 Task: Check the sale-to-list ratio of shed for storage in the last 5 years.
Action: Mouse moved to (1041, 240)
Screenshot: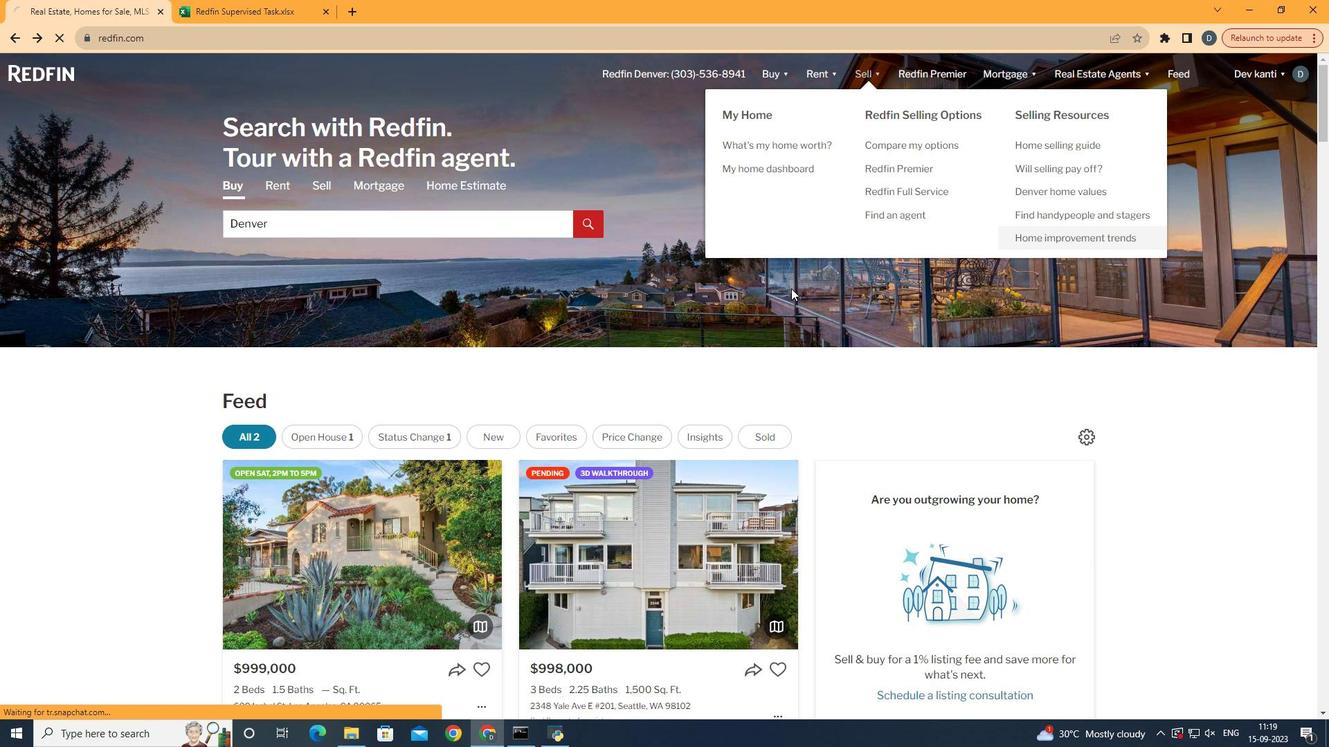
Action: Mouse pressed left at (1041, 240)
Screenshot: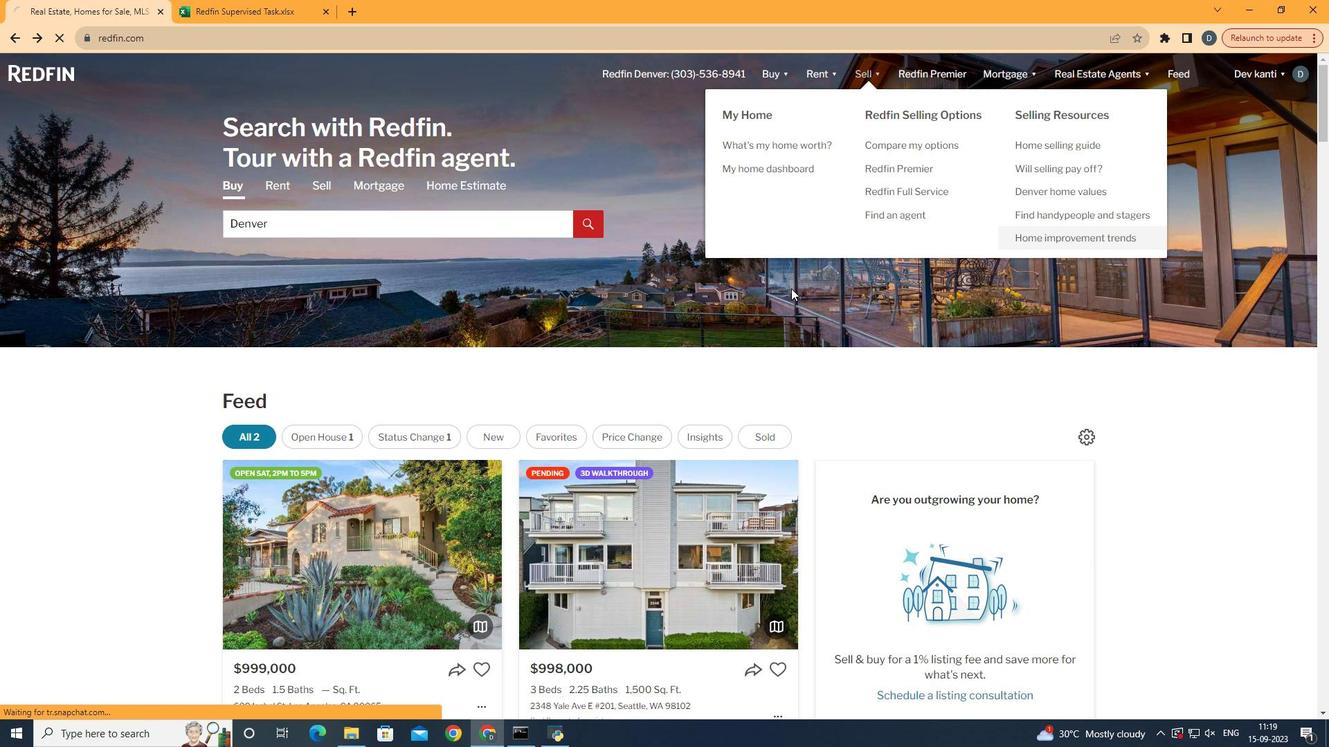 
Action: Mouse moved to (335, 264)
Screenshot: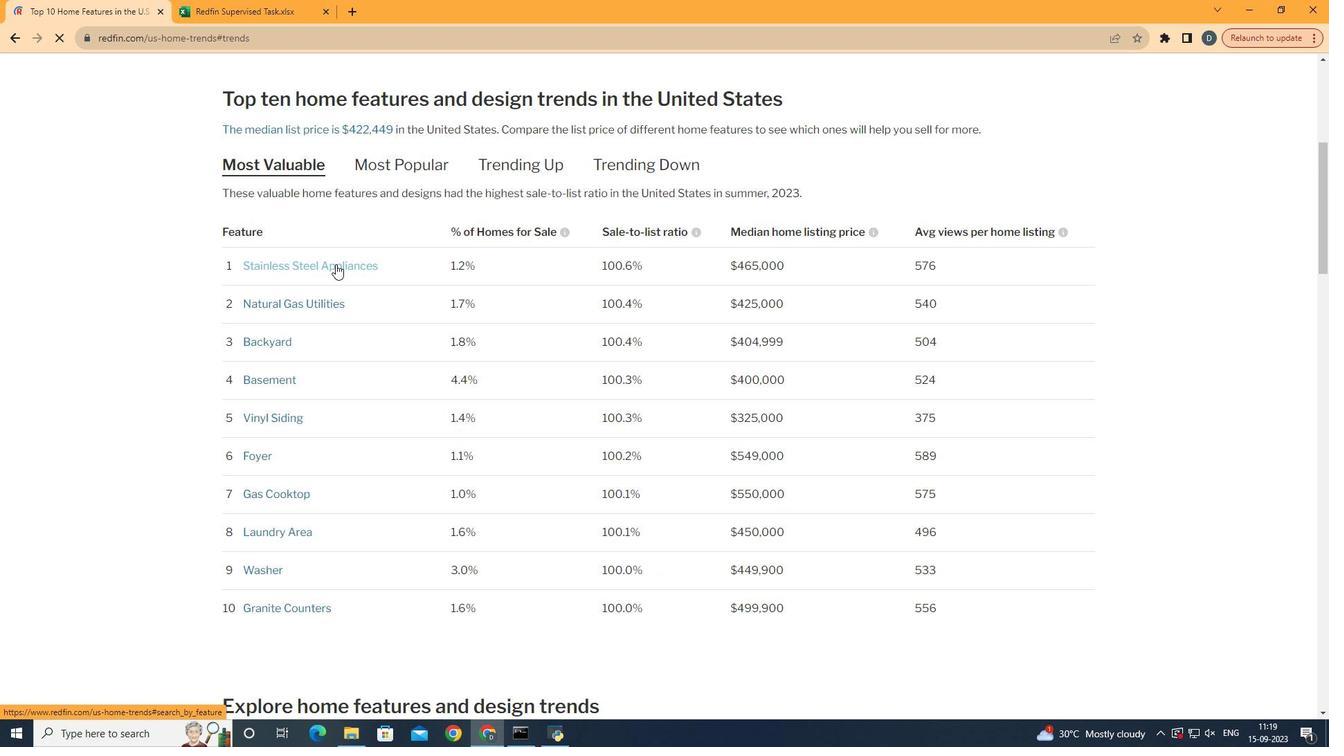 
Action: Mouse pressed left at (335, 264)
Screenshot: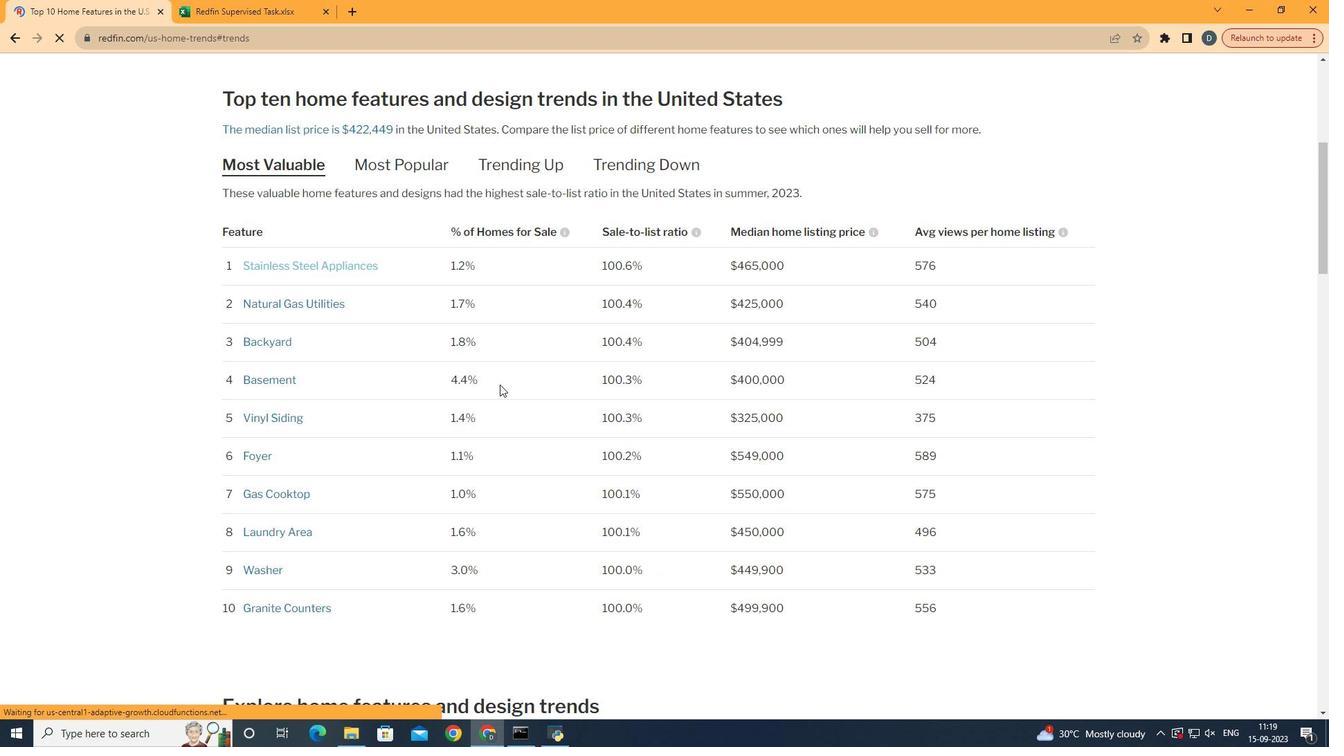 
Action: Mouse moved to (504, 385)
Screenshot: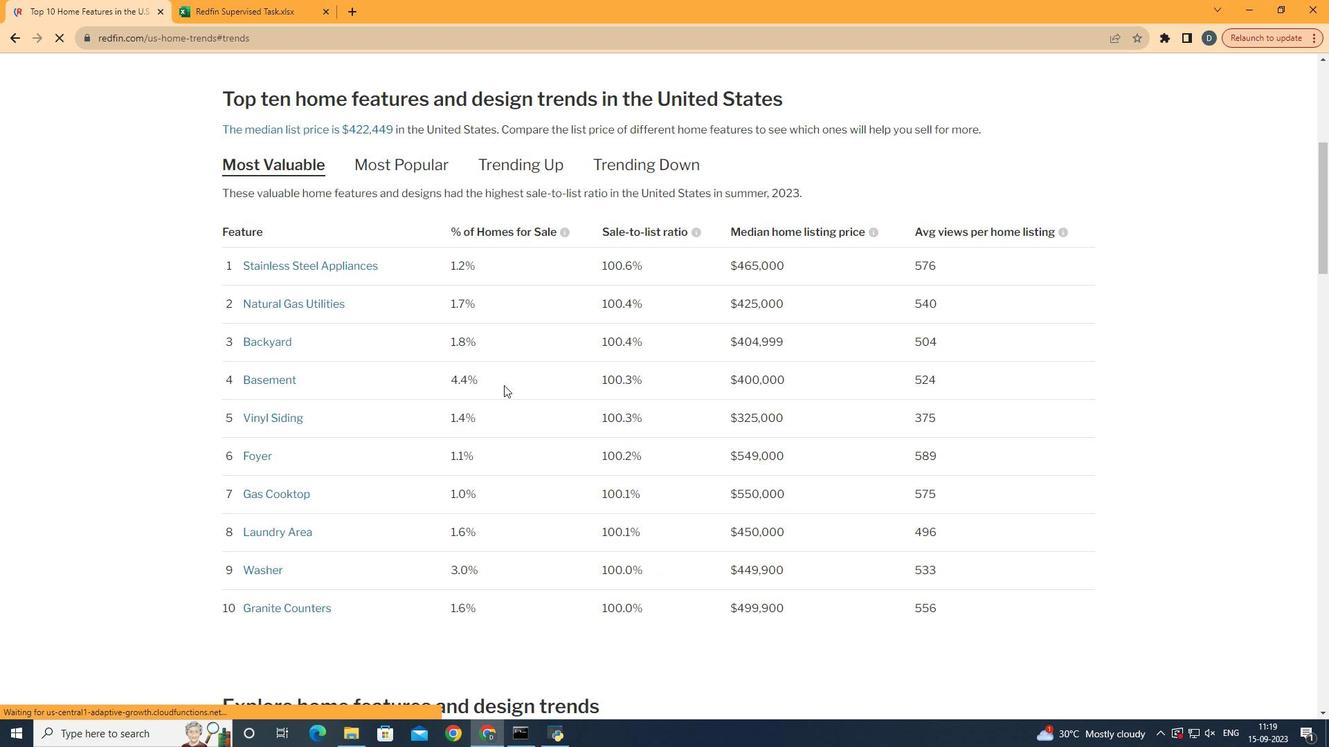 
Action: Mouse scrolled (504, 384) with delta (0, 0)
Screenshot: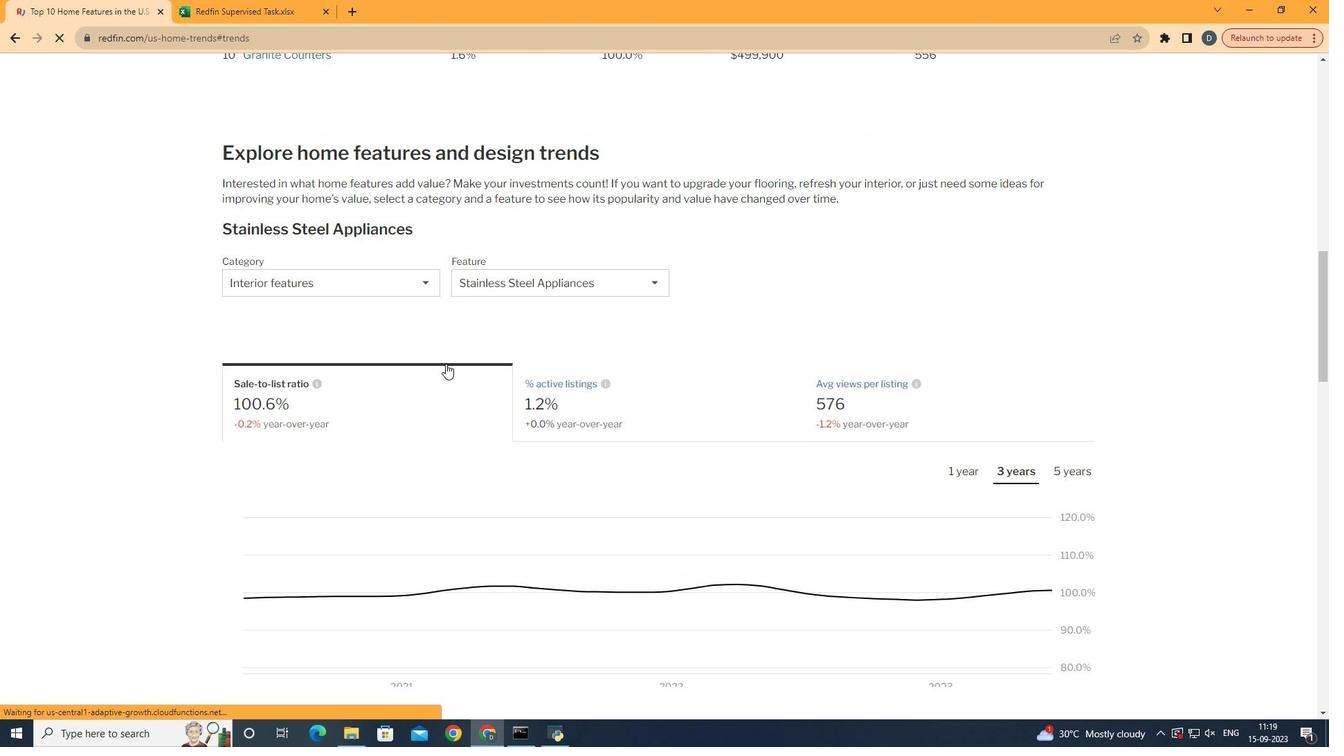 
Action: Mouse scrolled (504, 384) with delta (0, 0)
Screenshot: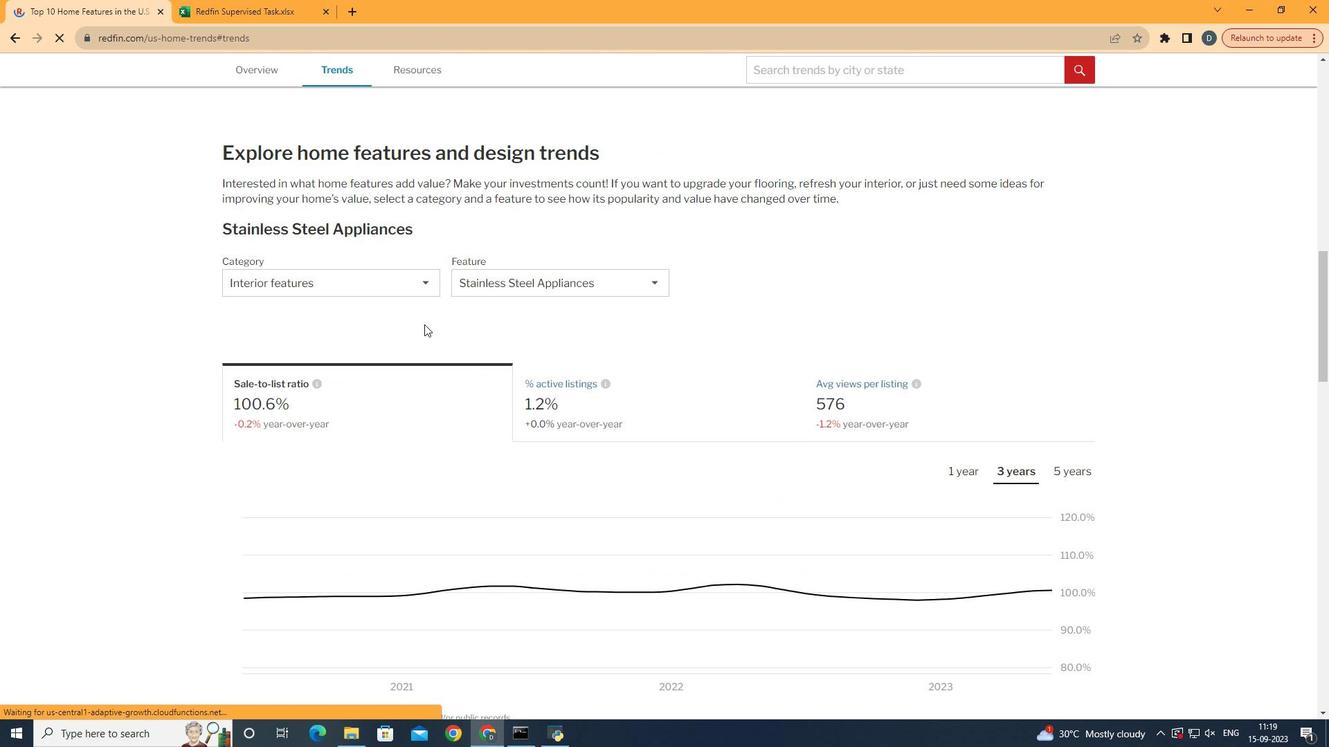 
Action: Mouse scrolled (504, 384) with delta (0, 0)
Screenshot: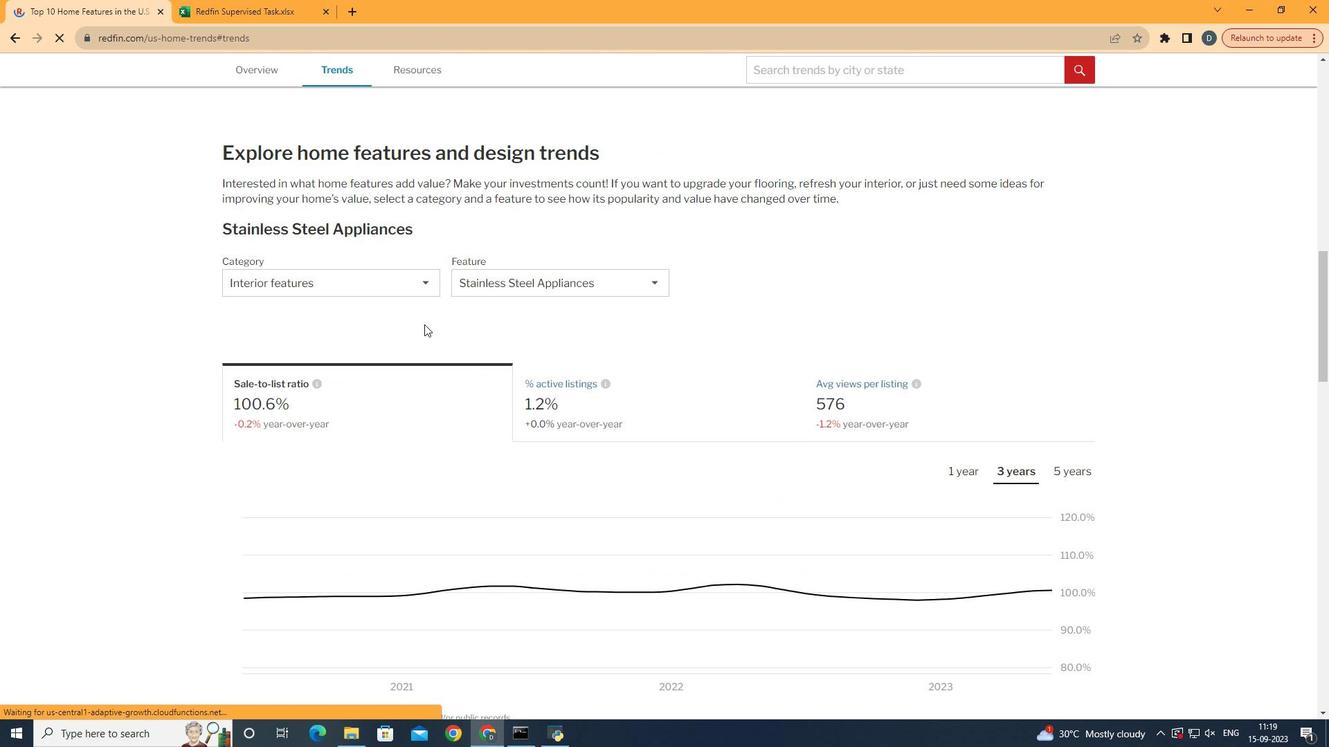 
Action: Mouse moved to (504, 385)
Screenshot: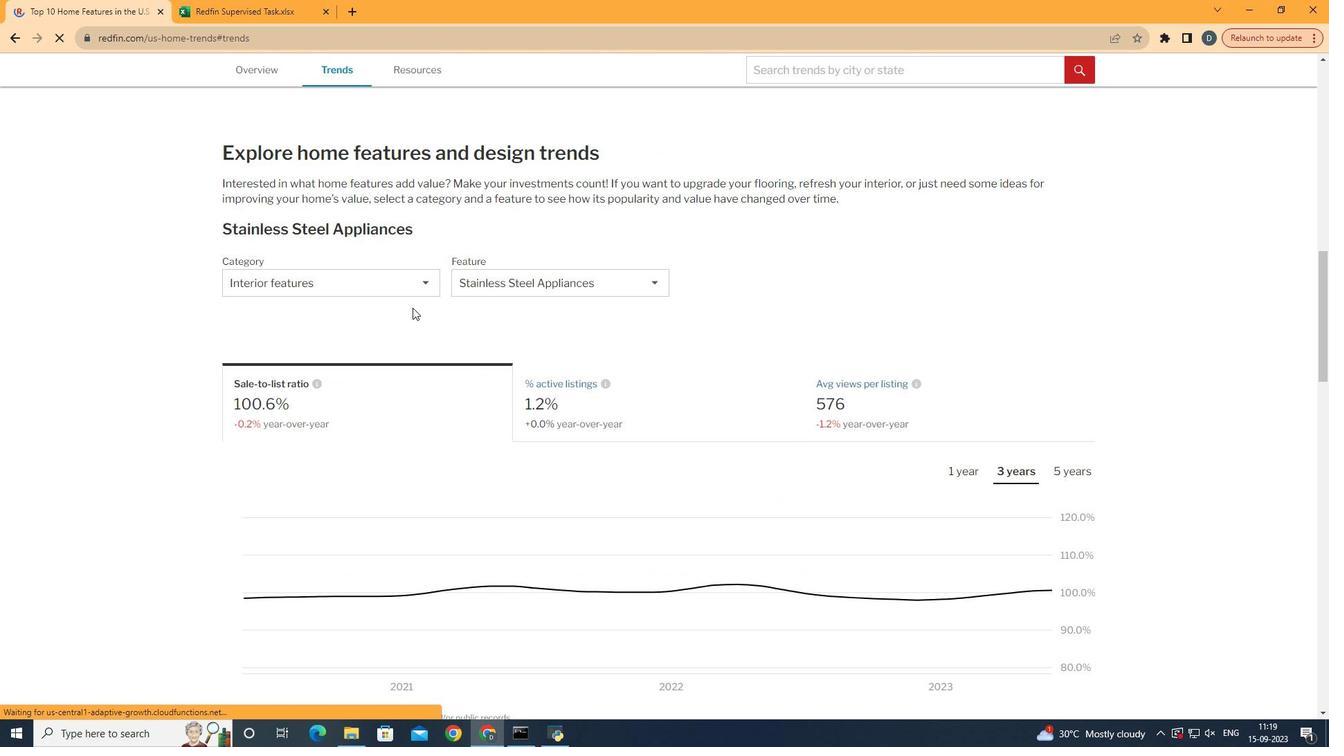 
Action: Mouse scrolled (504, 384) with delta (0, 0)
Screenshot: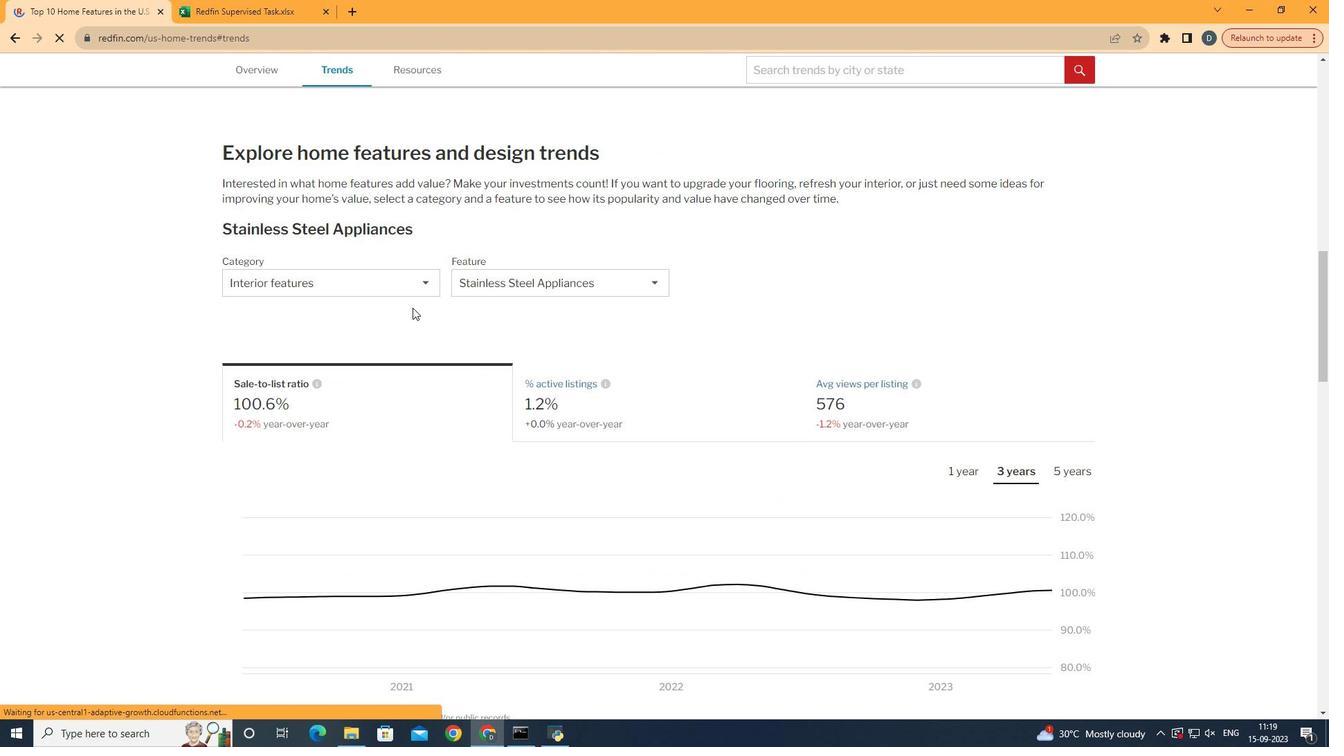 
Action: Mouse moved to (504, 385)
Screenshot: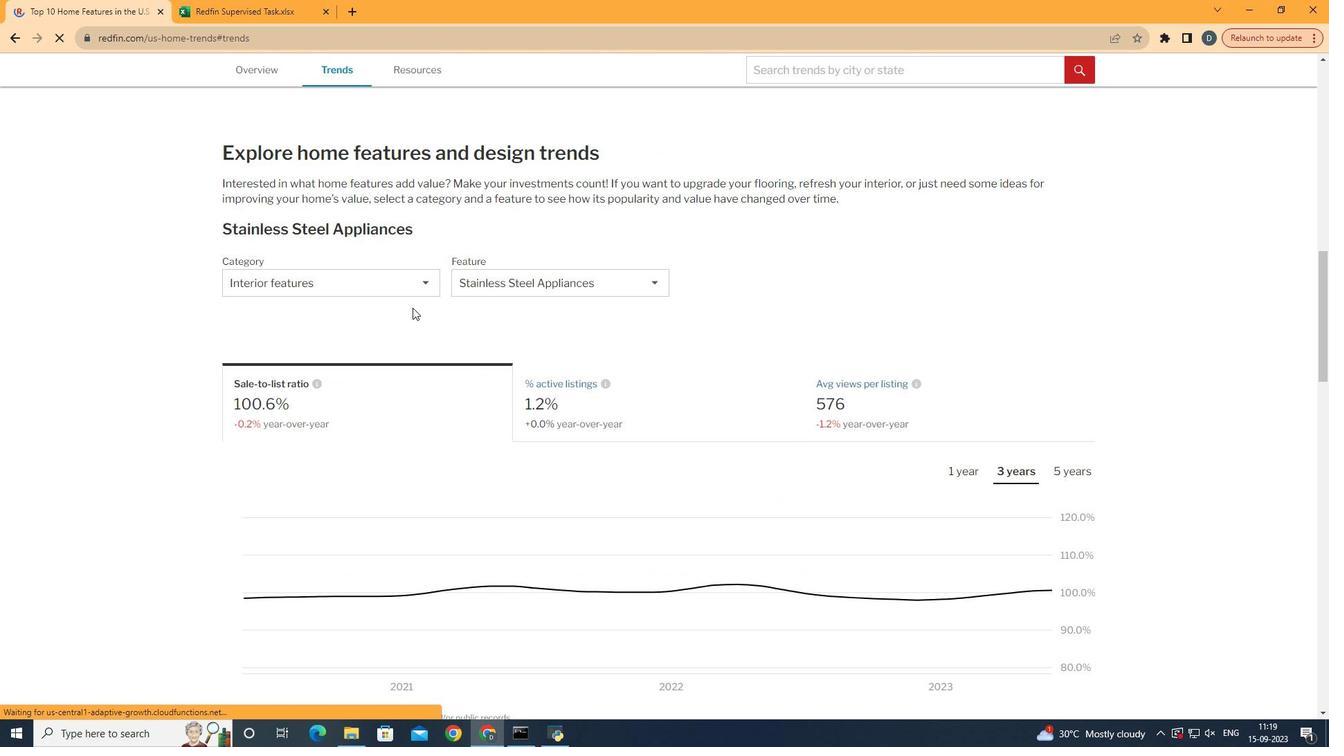 
Action: Mouse scrolled (504, 384) with delta (0, 0)
Screenshot: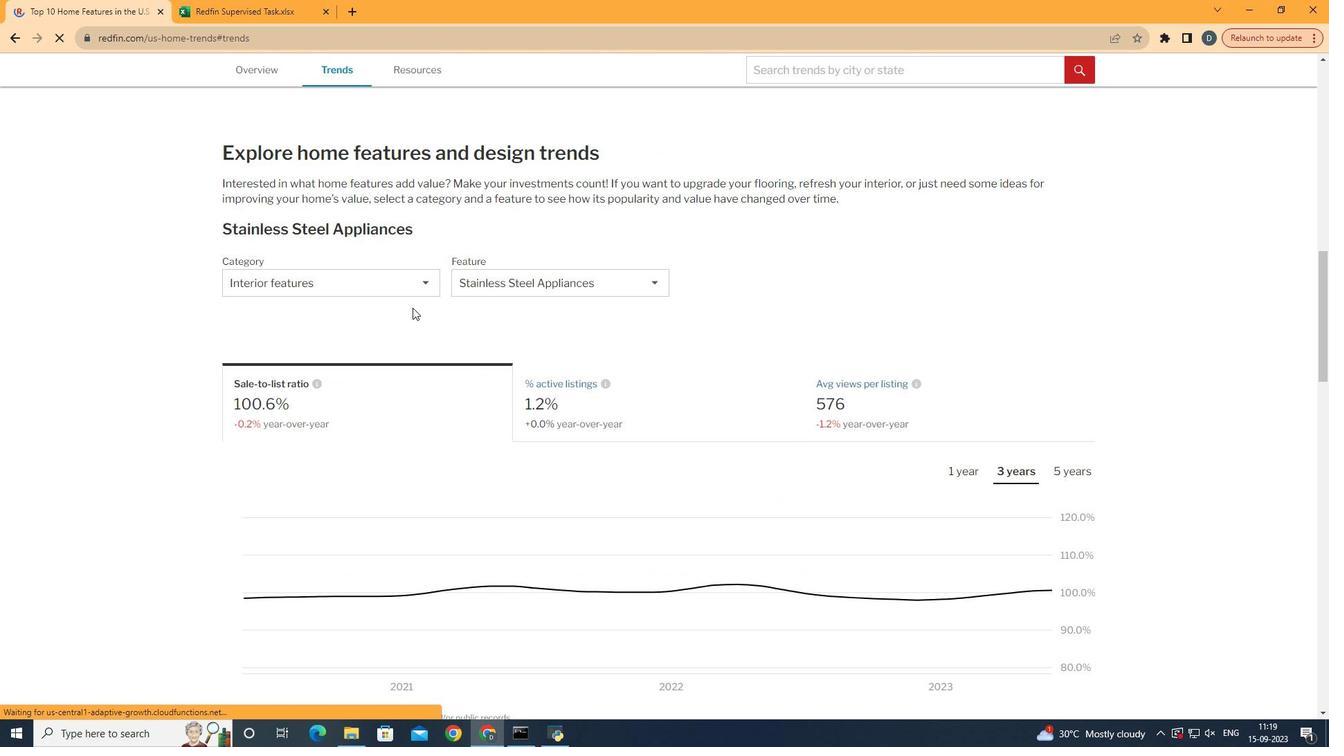 
Action: Mouse scrolled (504, 384) with delta (0, 0)
Screenshot: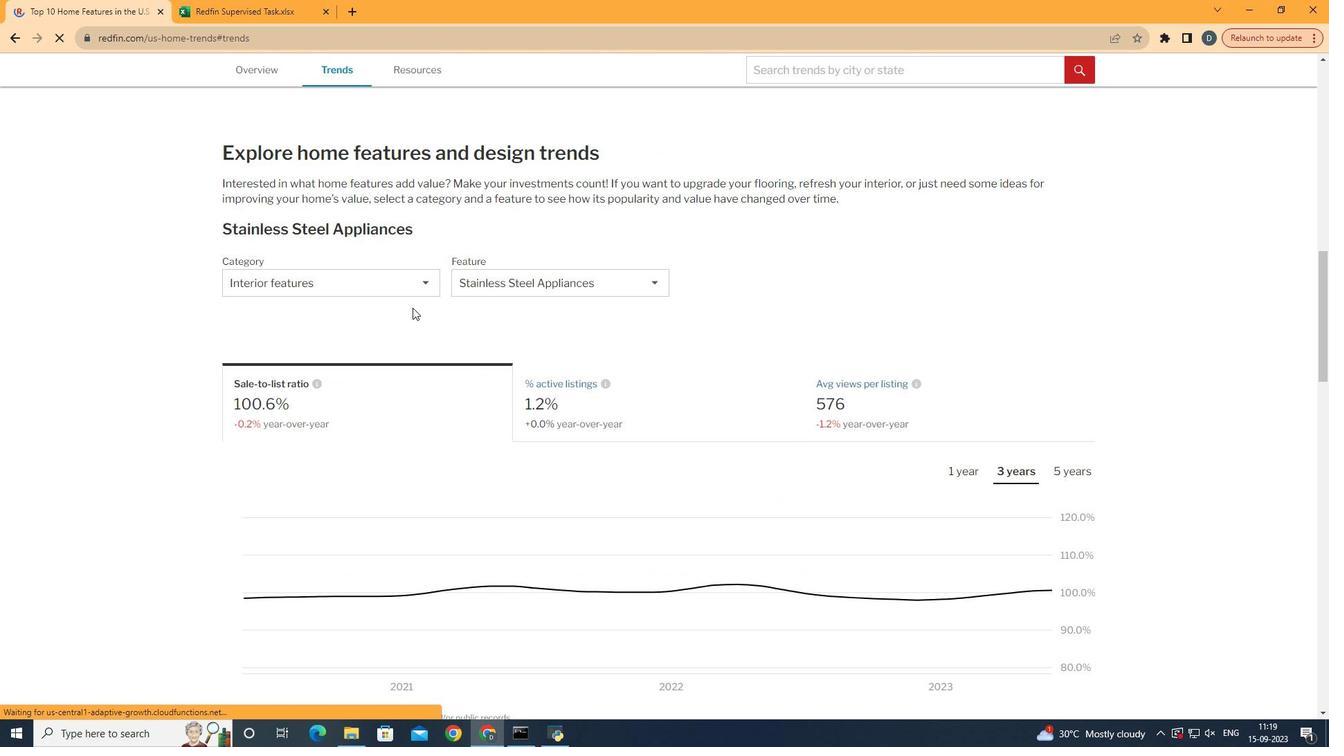 
Action: Mouse scrolled (504, 384) with delta (0, 0)
Screenshot: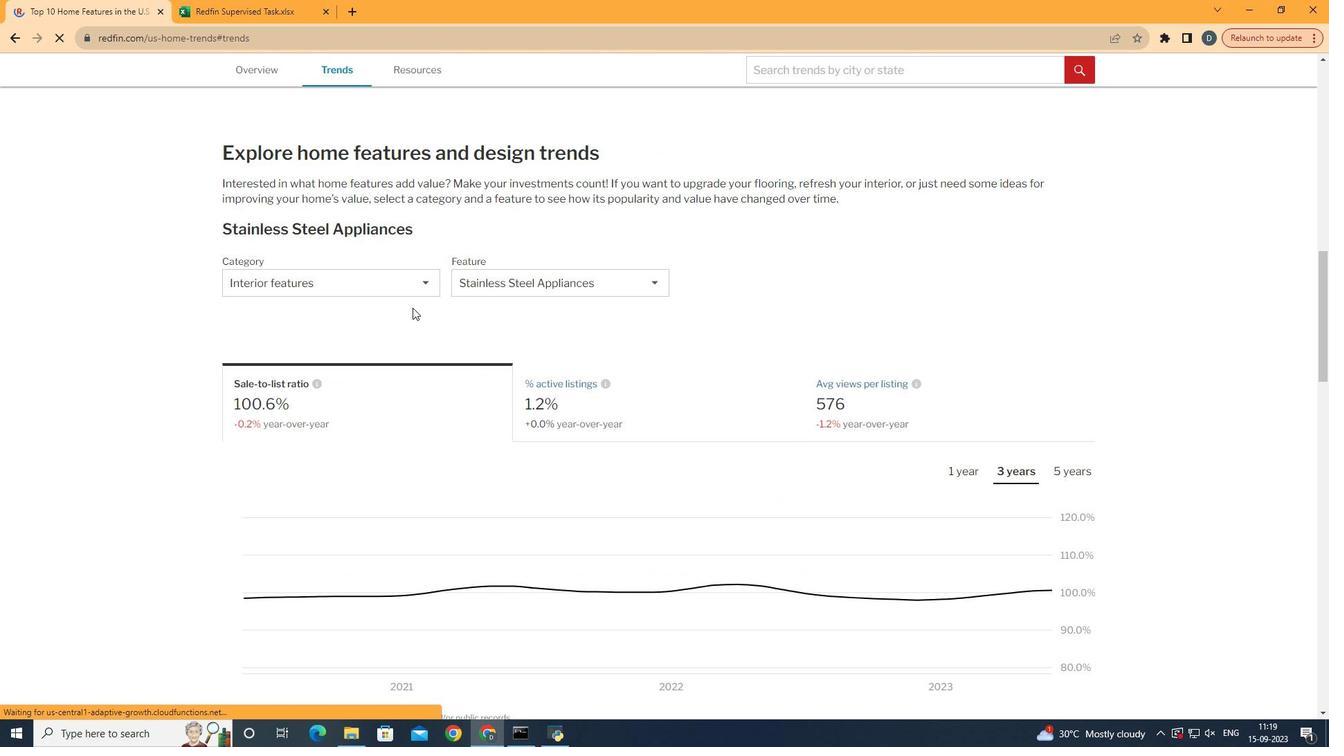 
Action: Mouse scrolled (504, 384) with delta (0, 0)
Screenshot: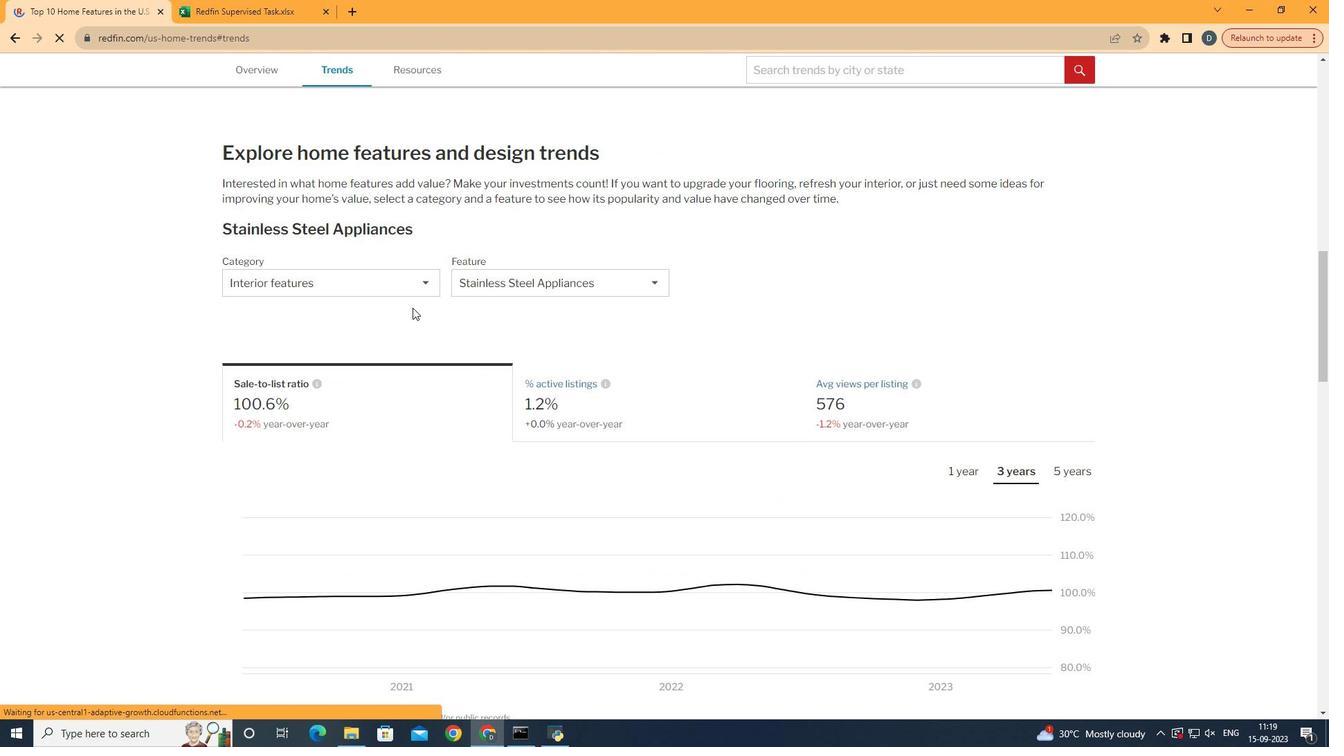 
Action: Mouse moved to (405, 296)
Screenshot: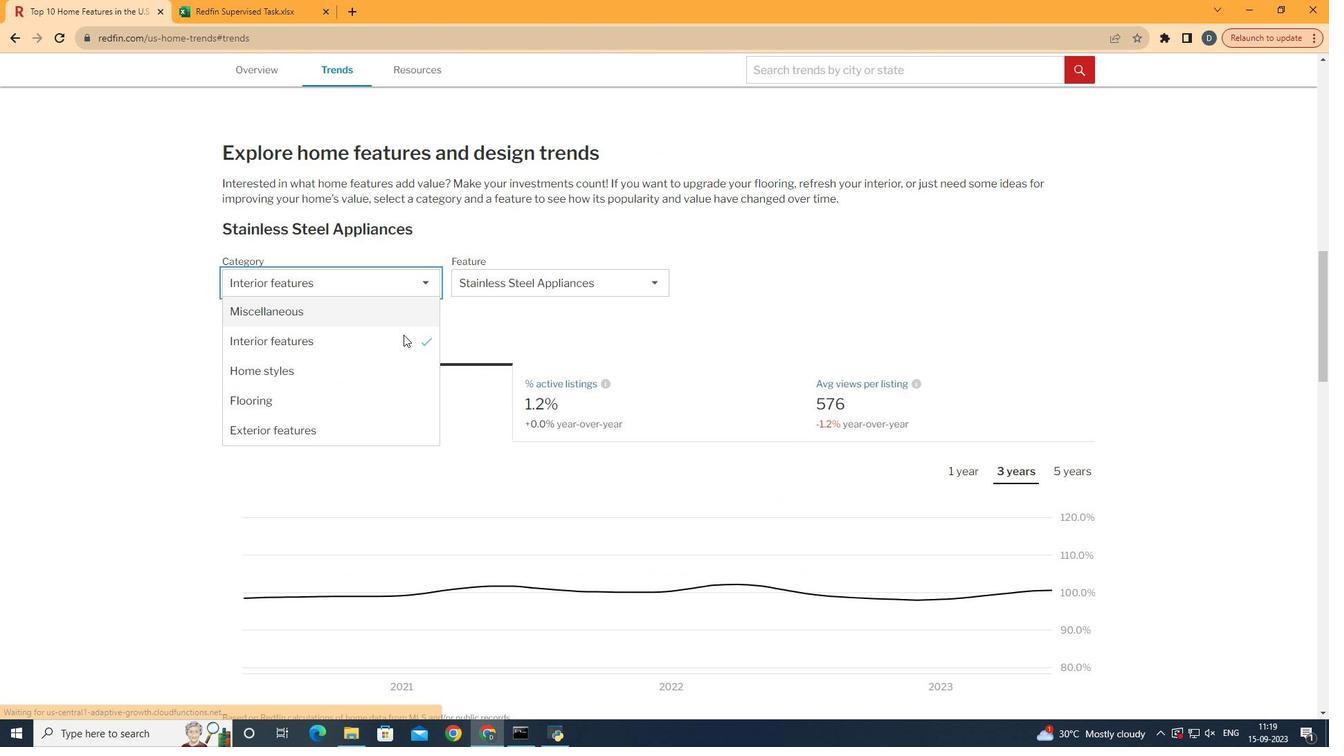 
Action: Mouse pressed left at (405, 296)
Screenshot: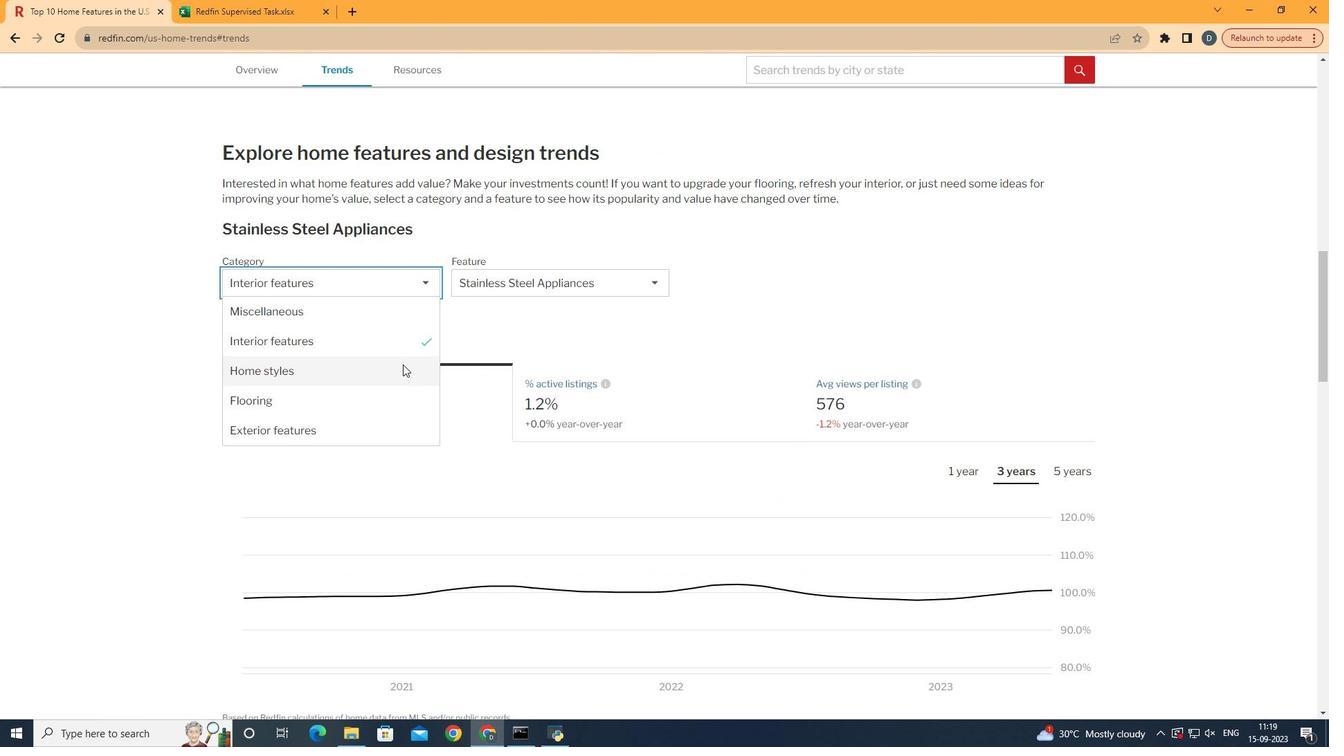 
Action: Mouse moved to (382, 433)
Screenshot: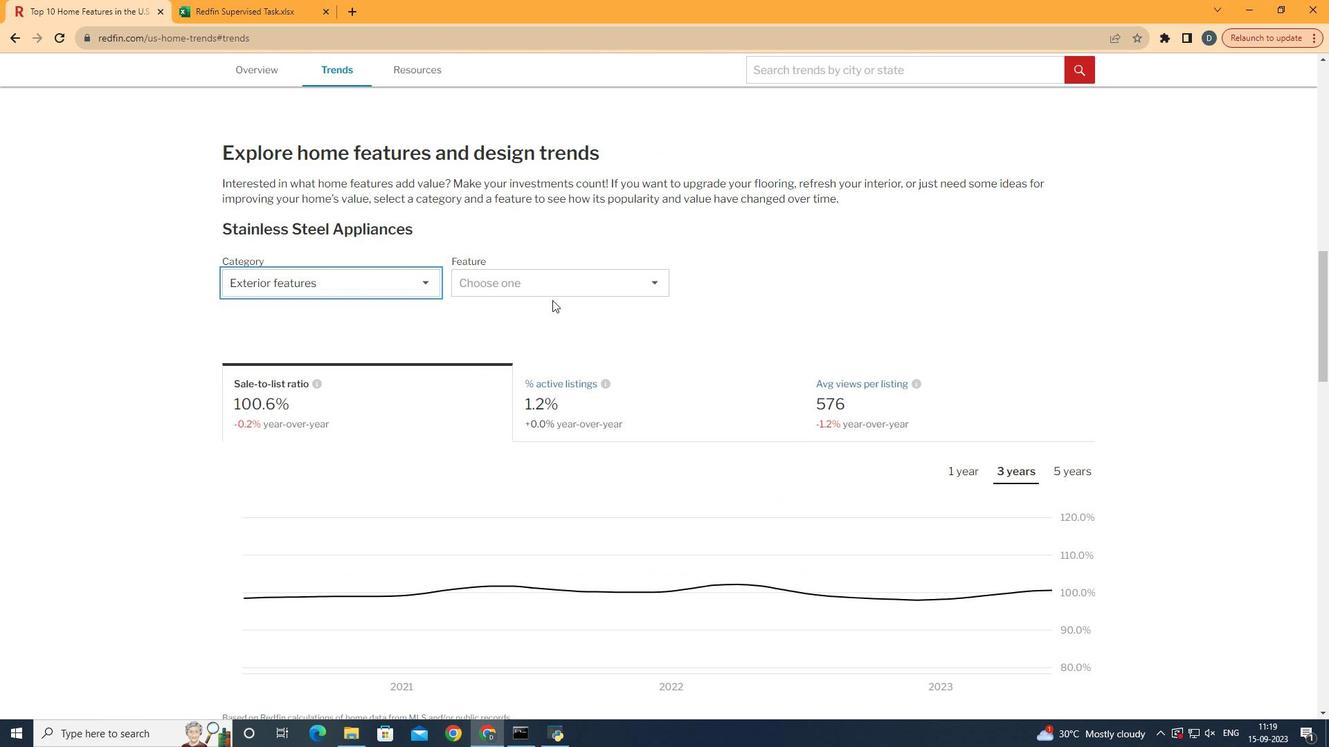
Action: Mouse pressed left at (382, 433)
Screenshot: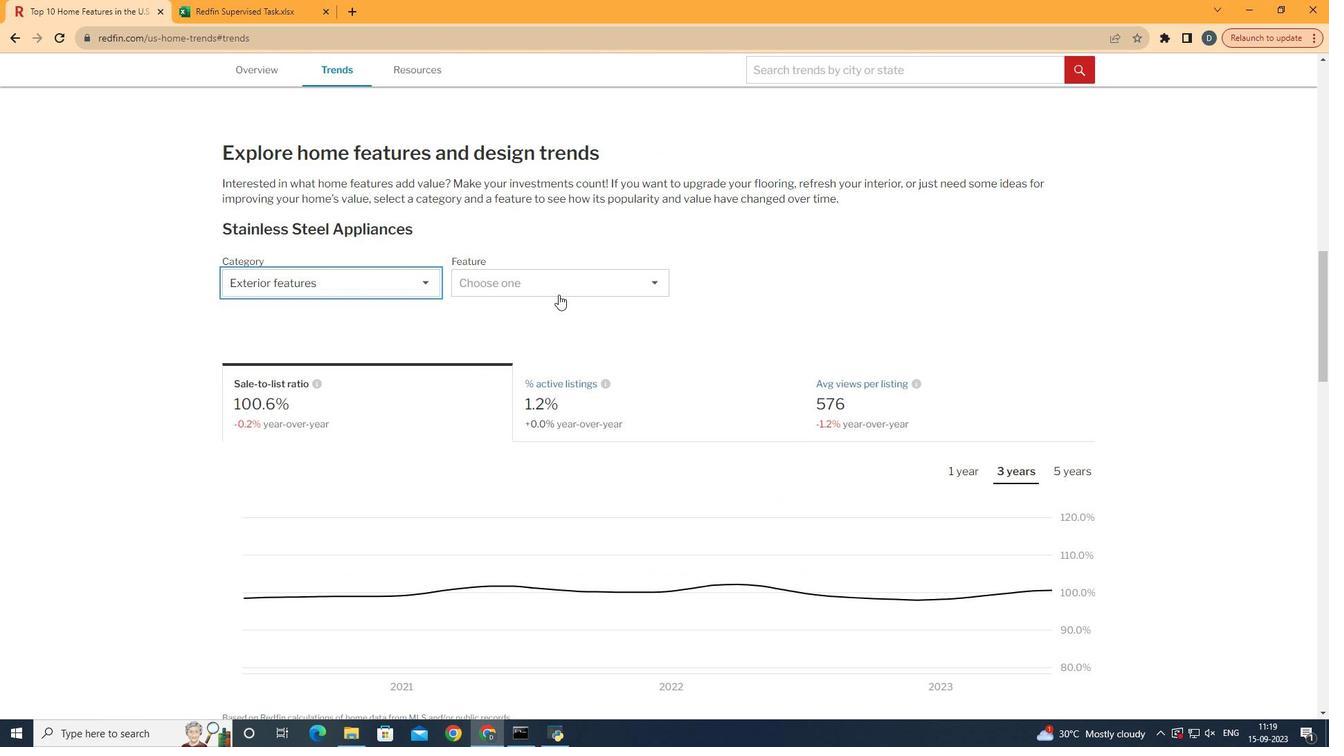 
Action: Mouse moved to (558, 294)
Screenshot: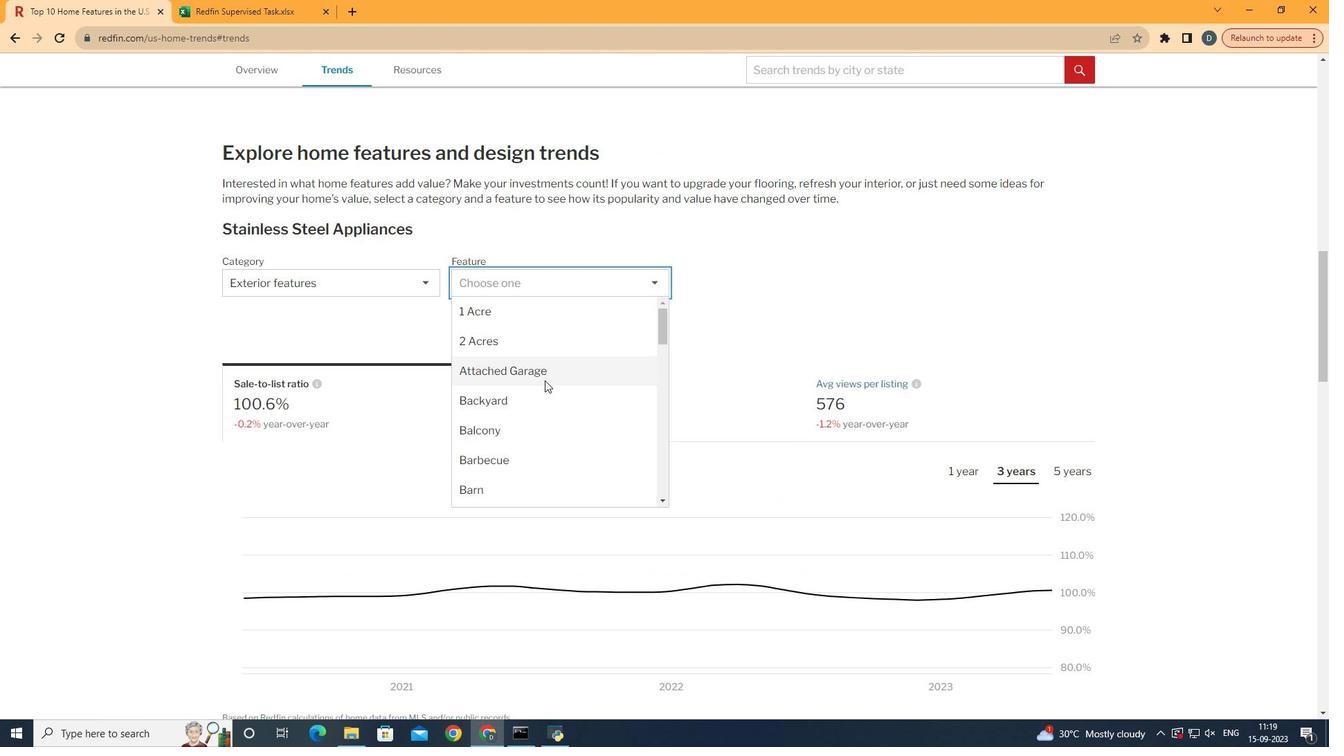 
Action: Mouse pressed left at (558, 294)
Screenshot: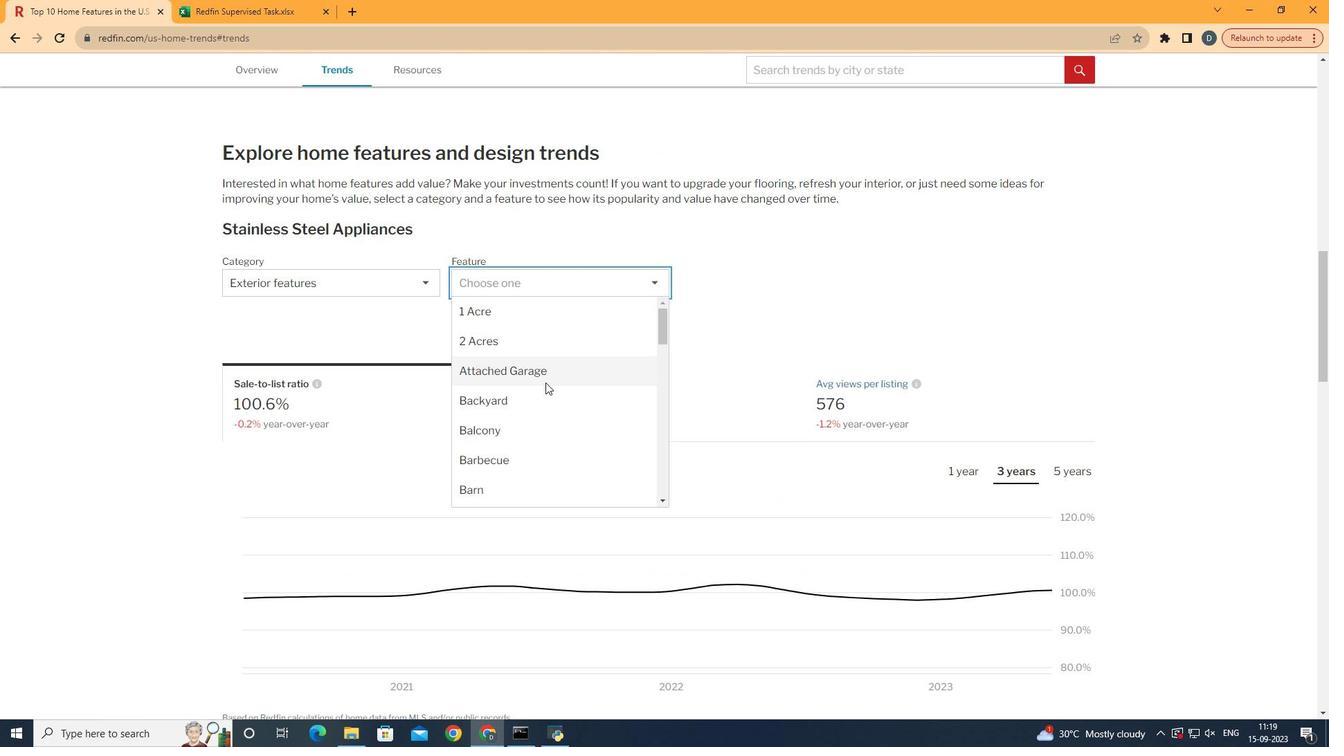 
Action: Mouse moved to (545, 382)
Screenshot: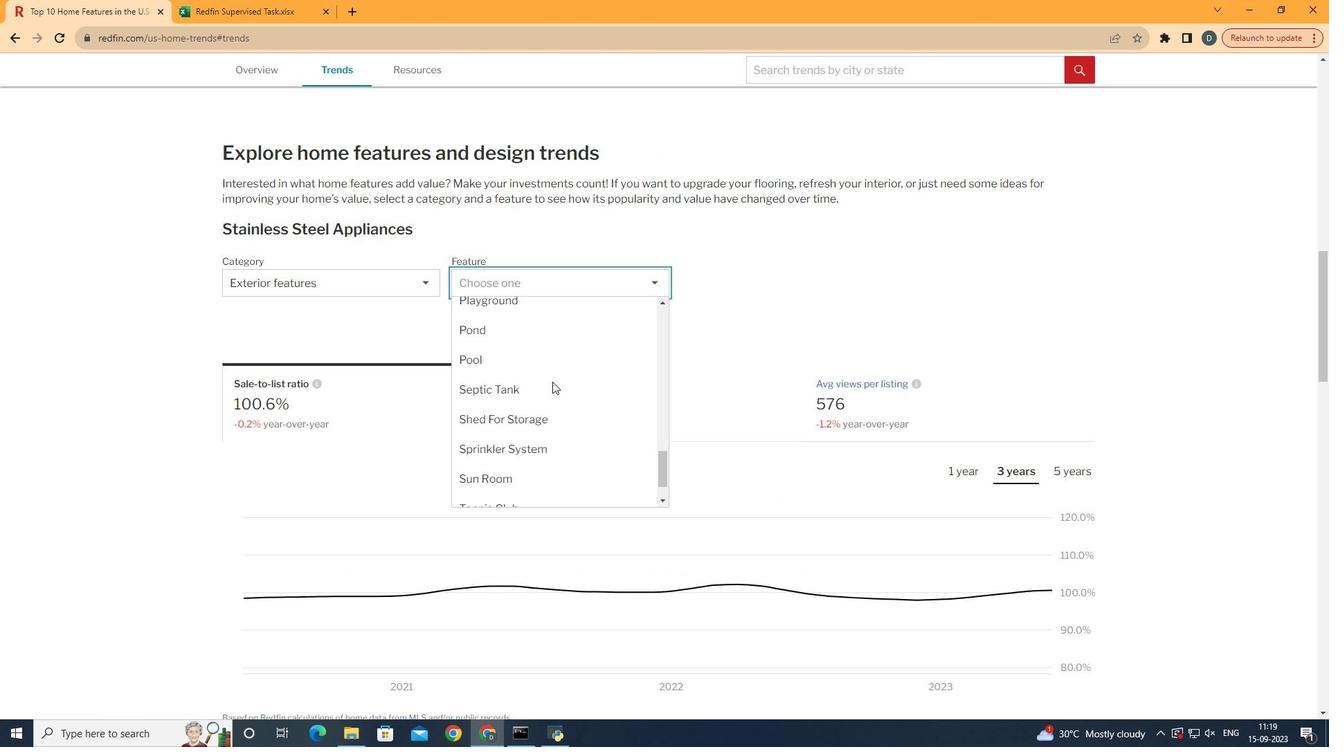 
Action: Mouse scrolled (545, 382) with delta (0, 0)
Screenshot: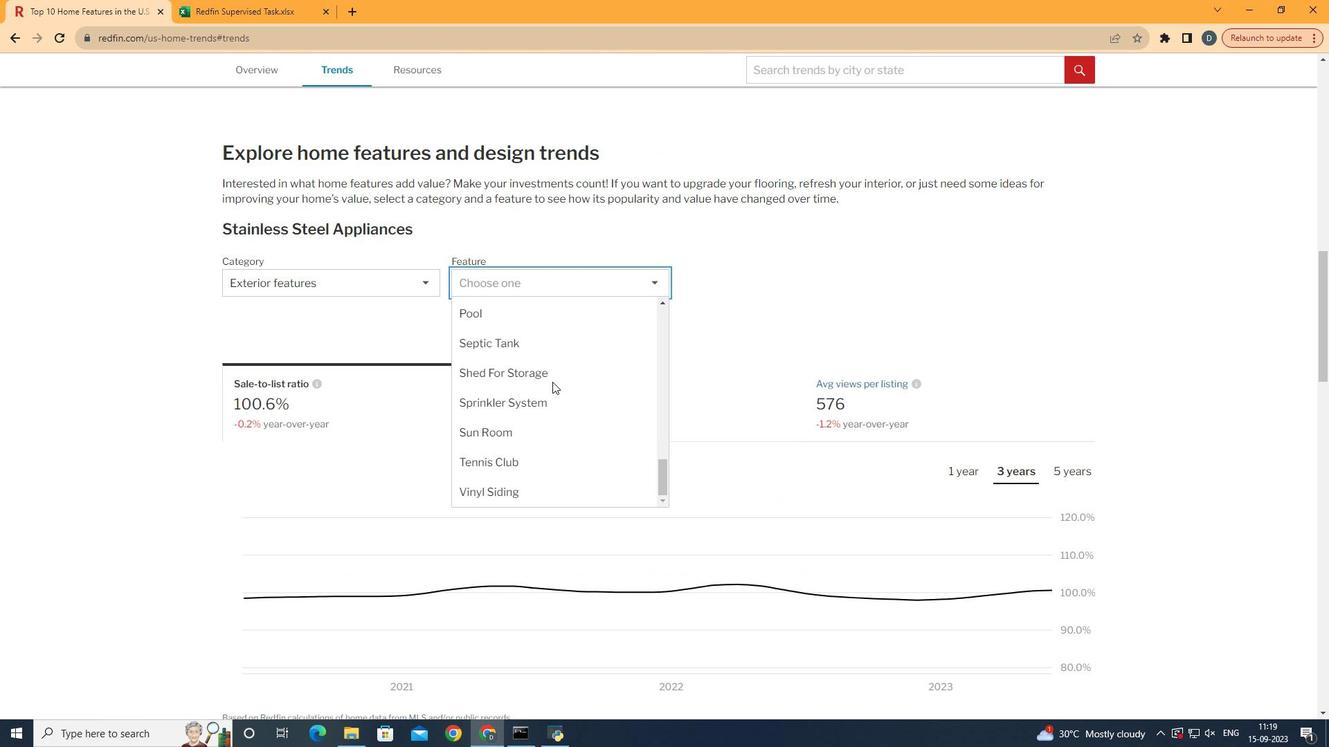 
Action: Mouse scrolled (545, 382) with delta (0, 0)
Screenshot: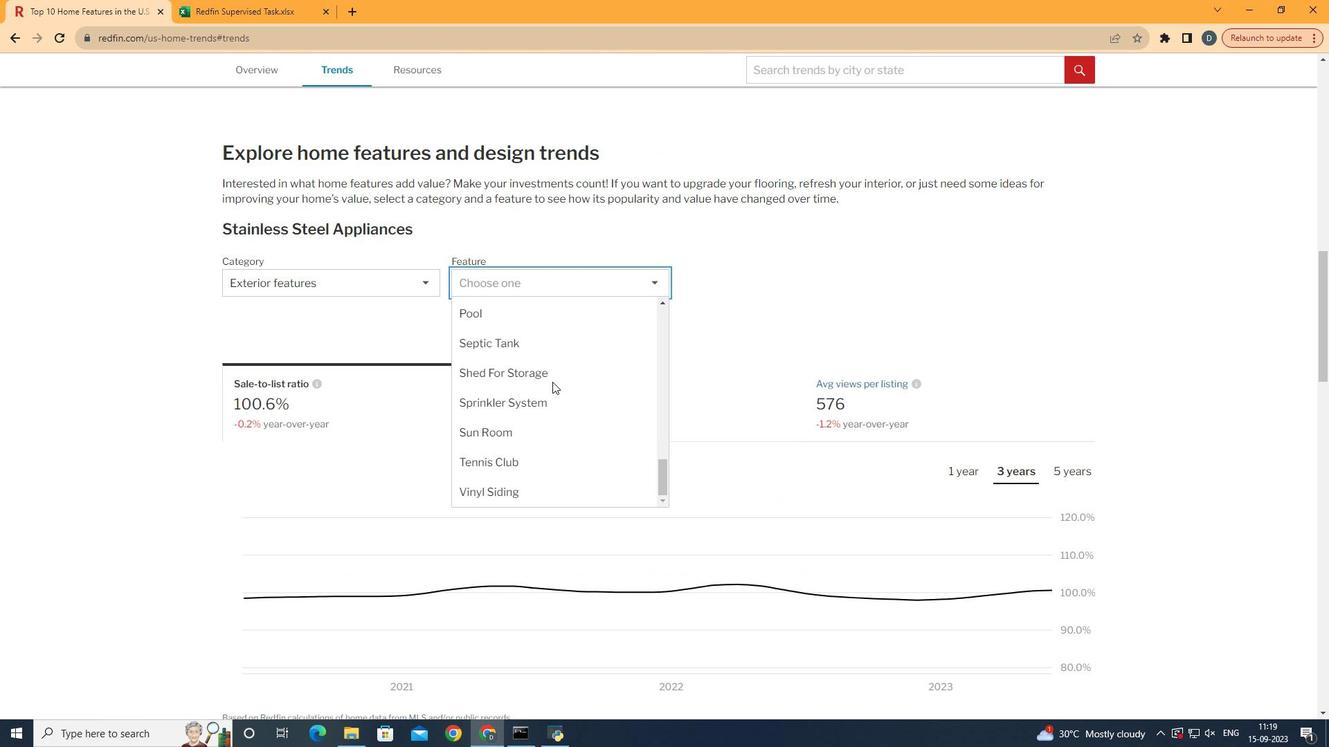
Action: Mouse scrolled (545, 382) with delta (0, 0)
Screenshot: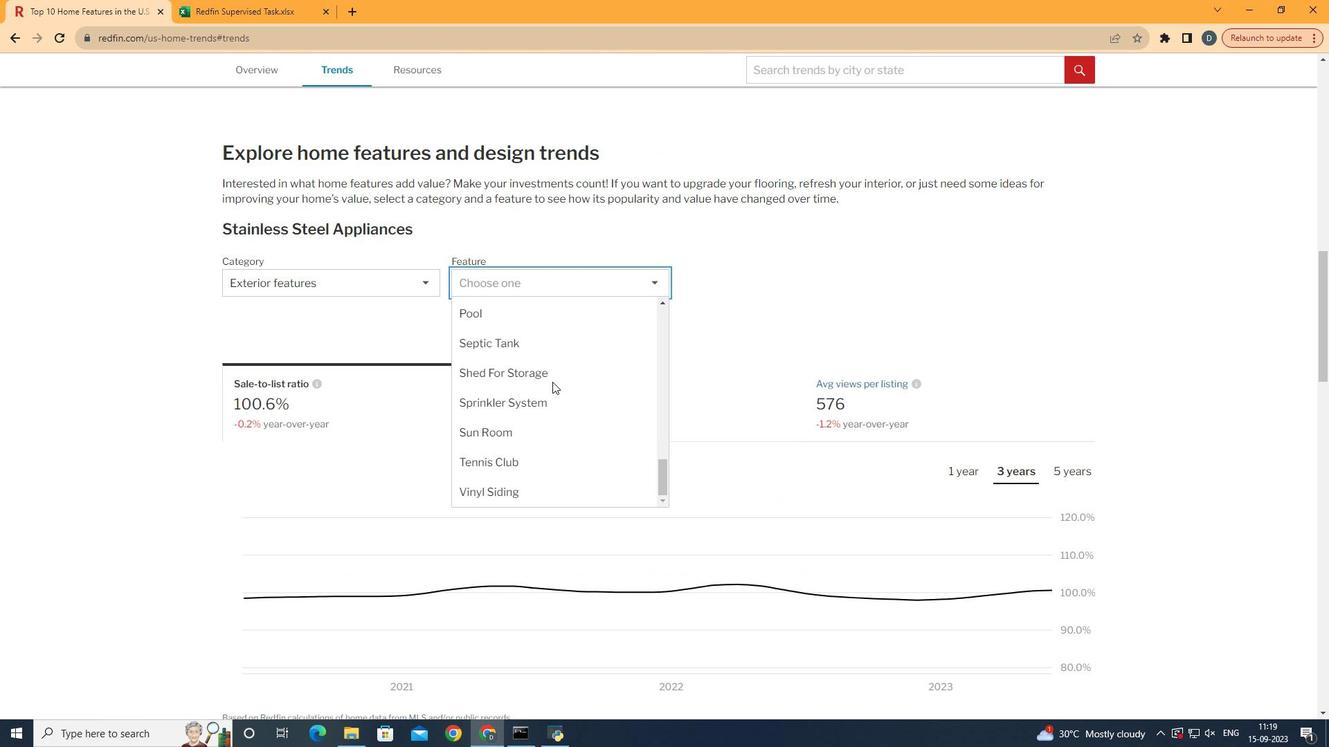 
Action: Mouse scrolled (545, 381) with delta (0, -1)
Screenshot: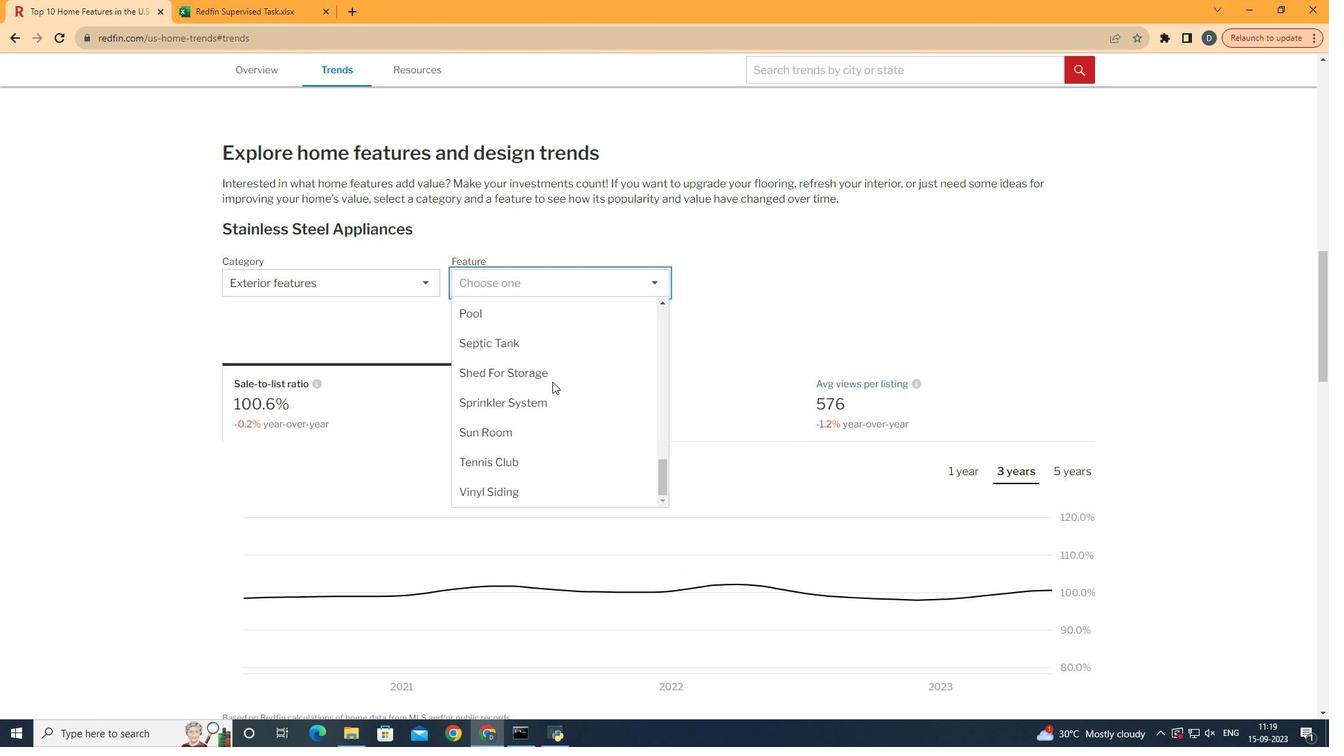
Action: Mouse scrolled (545, 382) with delta (0, 0)
Screenshot: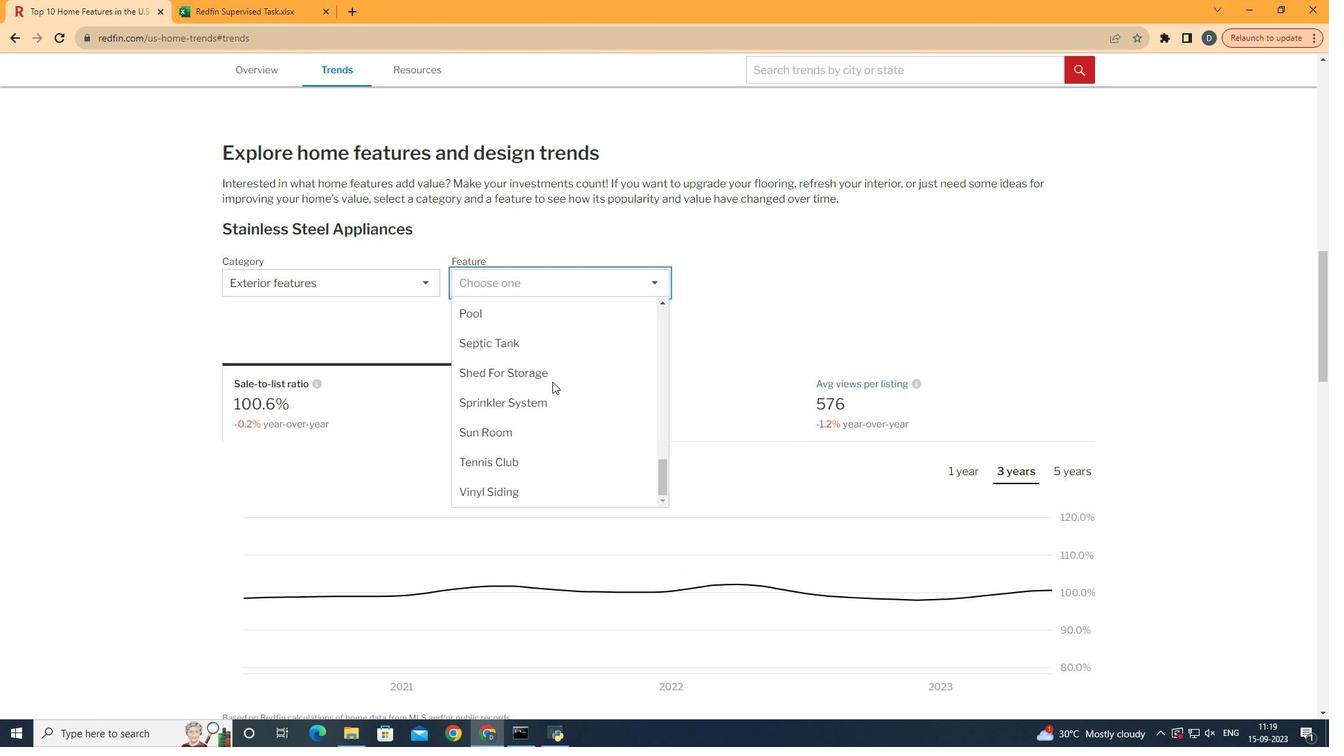
Action: Mouse moved to (546, 382)
Screenshot: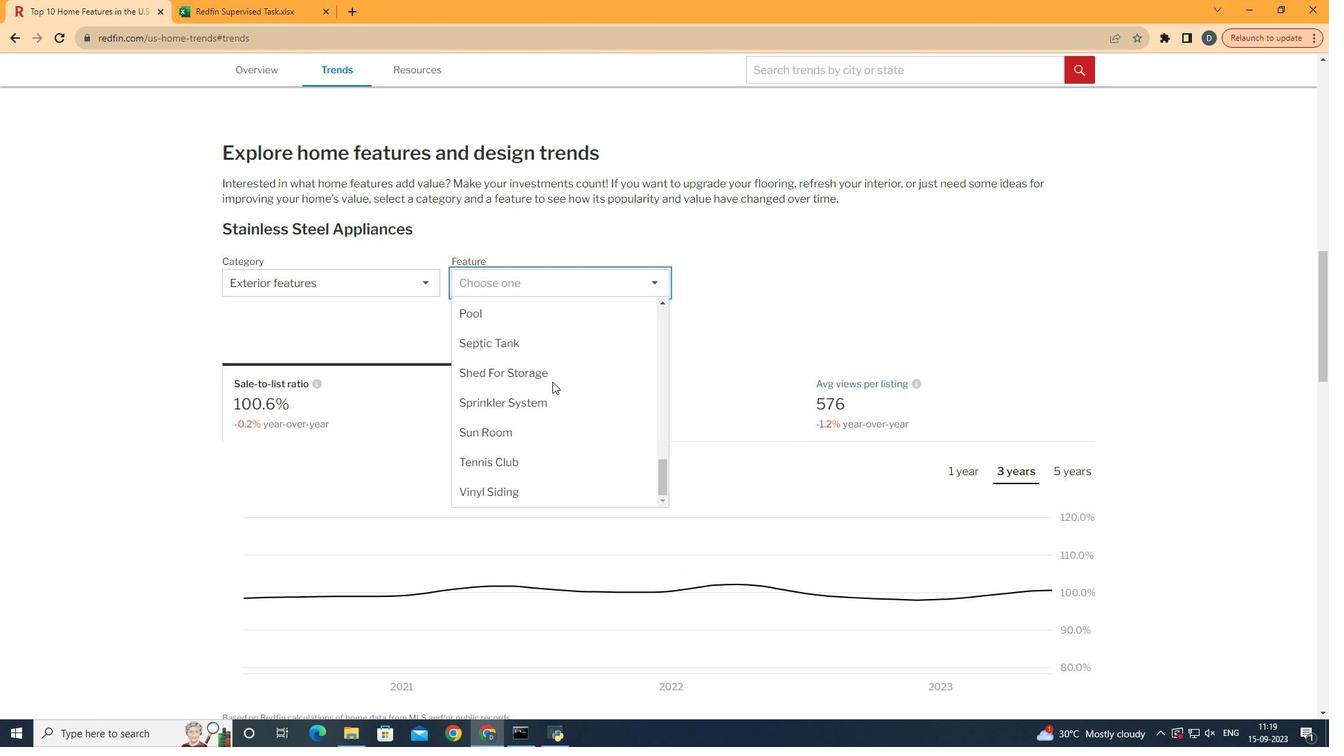 
Action: Mouse scrolled (546, 382) with delta (0, 0)
Screenshot: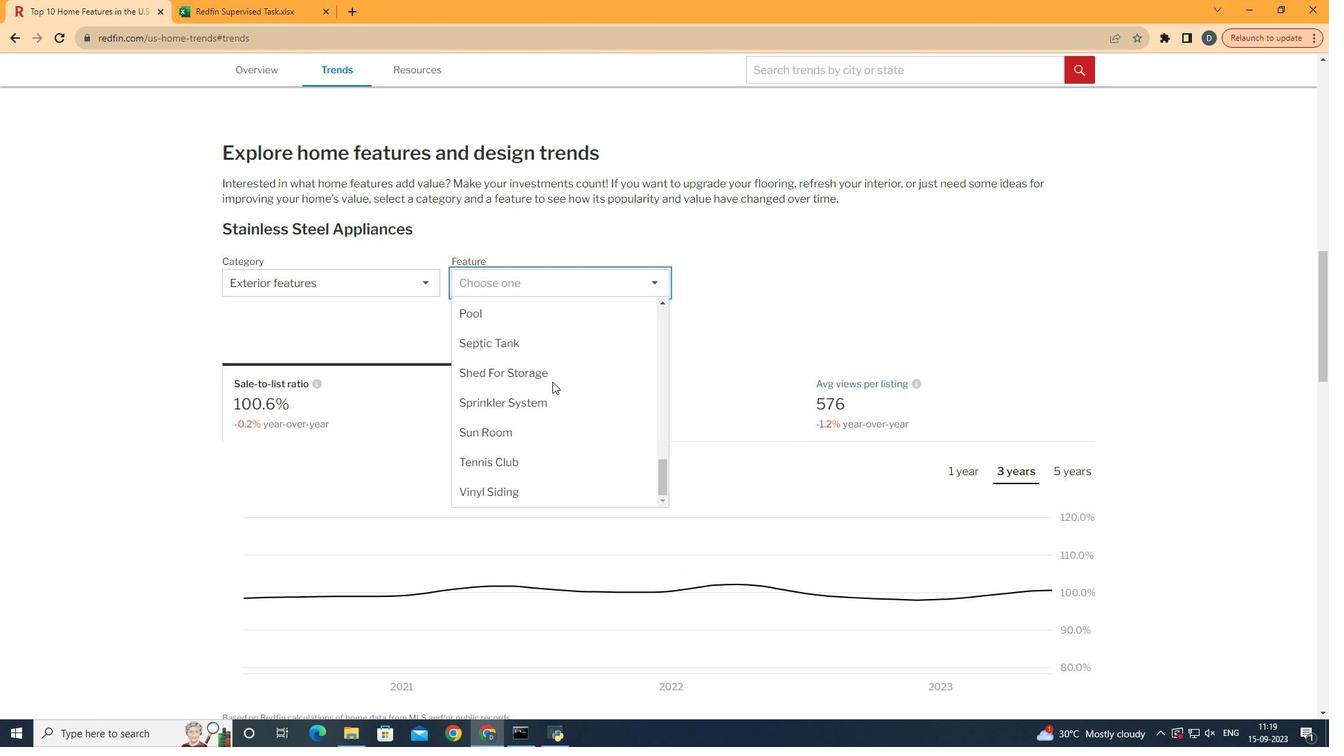 
Action: Mouse moved to (550, 382)
Screenshot: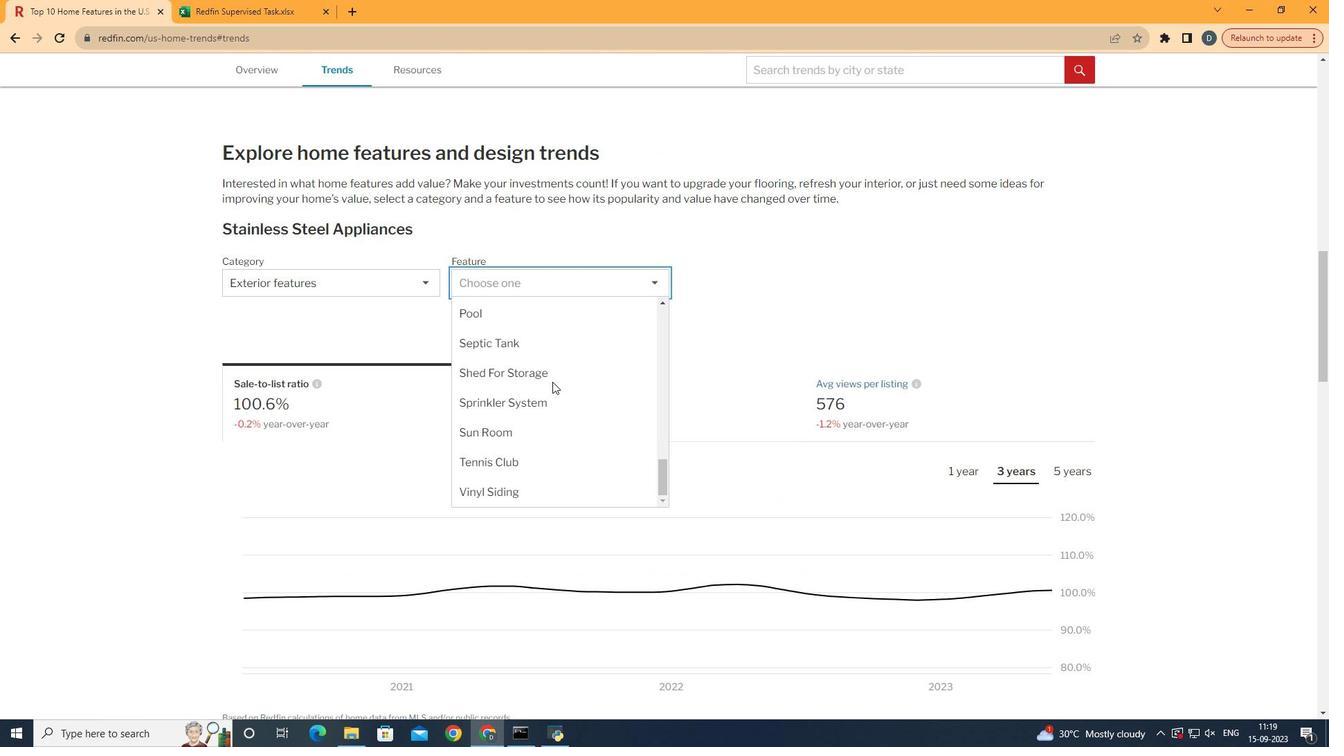 
Action: Mouse scrolled (550, 382) with delta (0, 0)
Screenshot: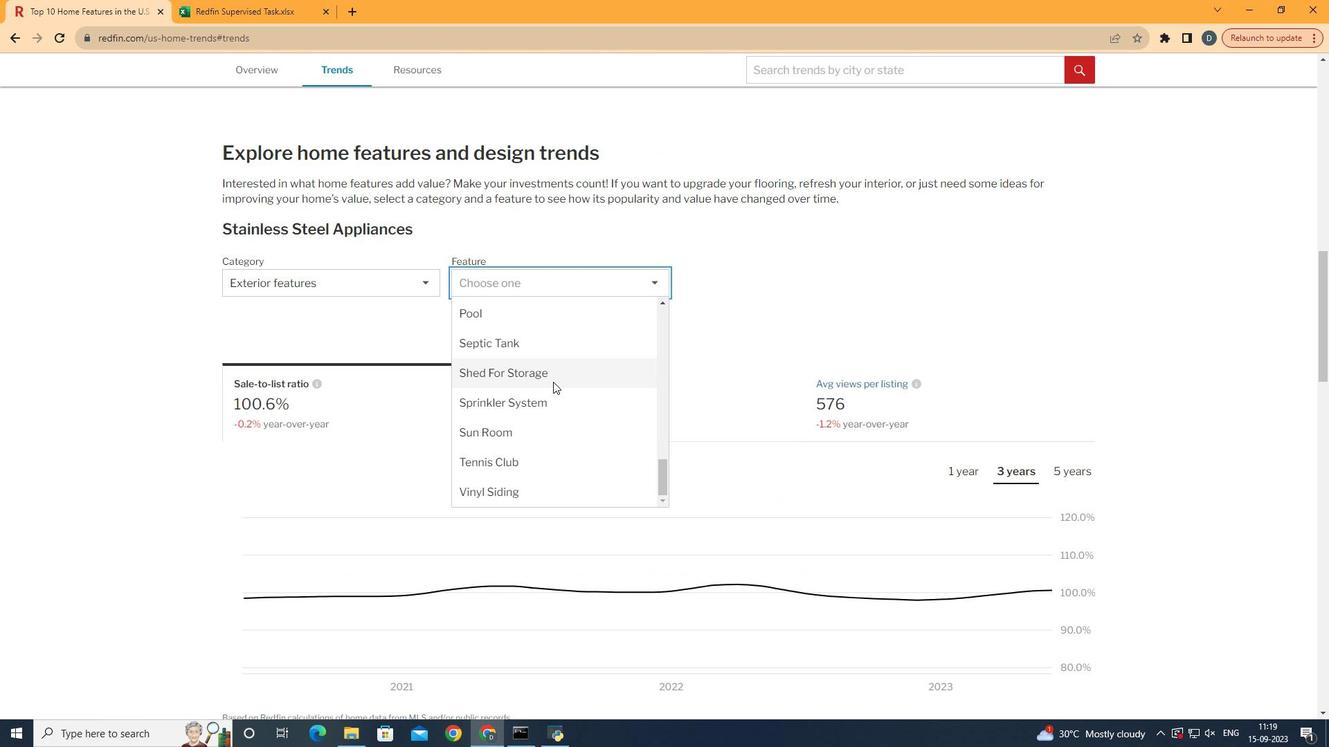 
Action: Mouse scrolled (550, 381) with delta (0, -1)
Screenshot: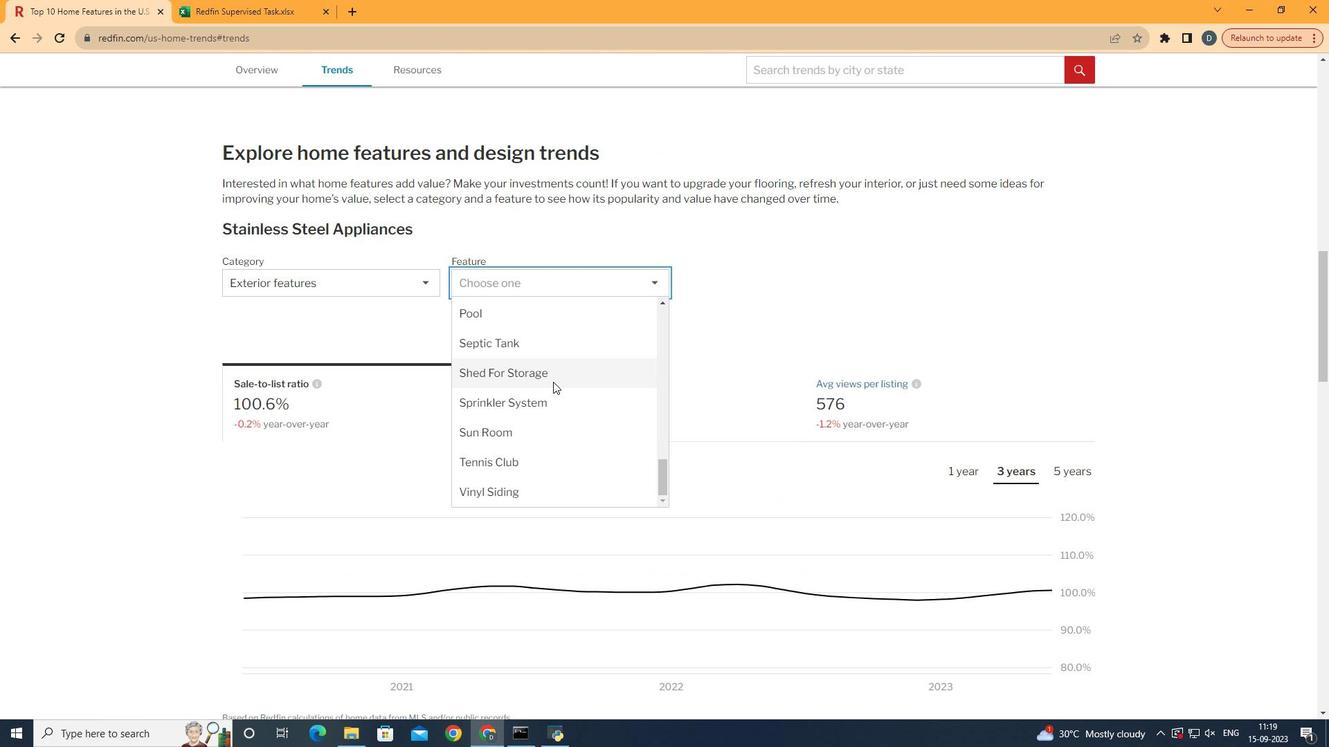
Action: Mouse scrolled (550, 382) with delta (0, 0)
Screenshot: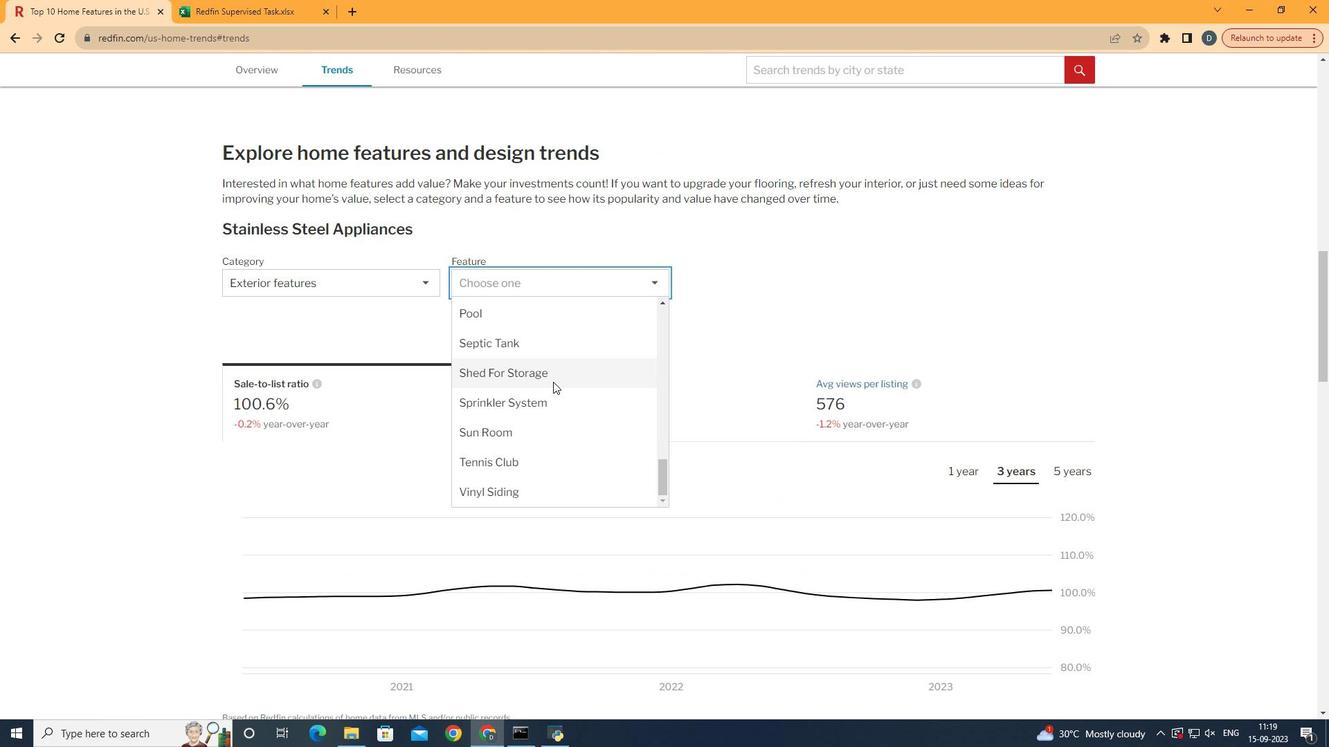 
Action: Mouse scrolled (550, 382) with delta (0, 0)
Screenshot: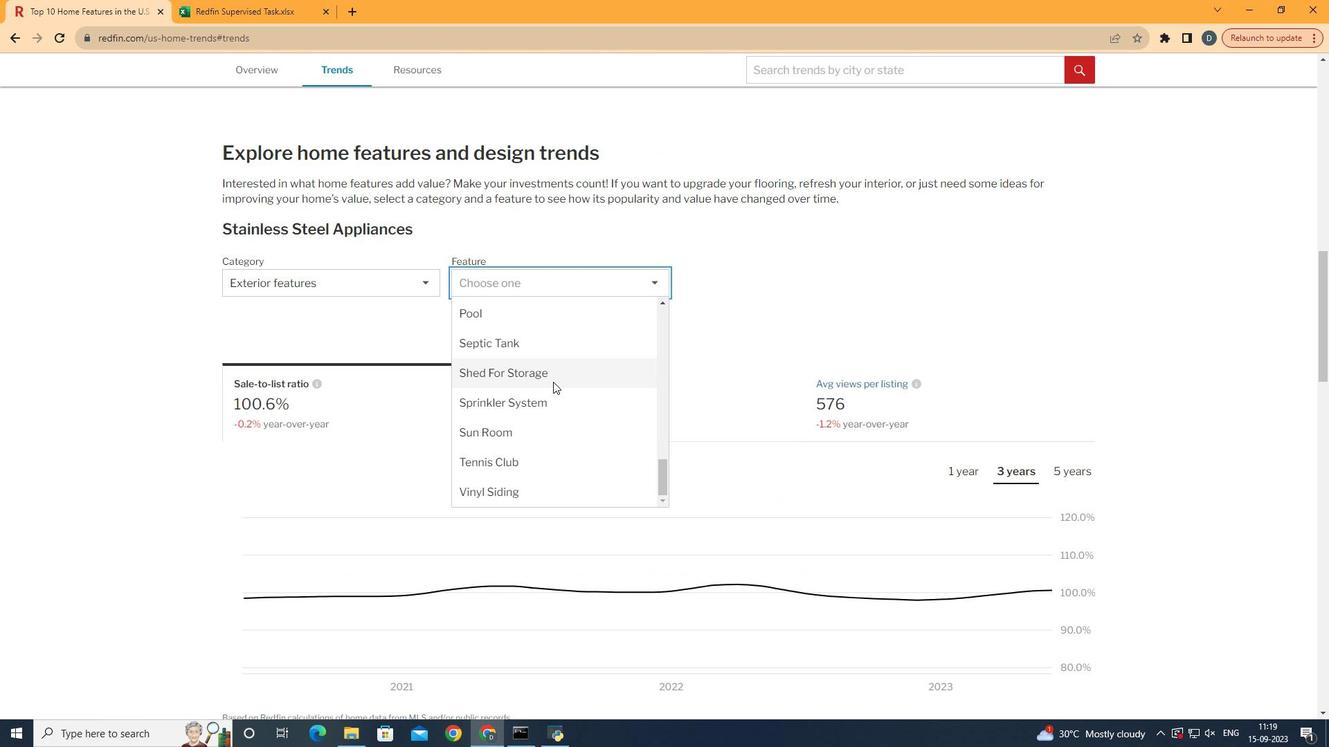 
Action: Mouse moved to (551, 382)
Screenshot: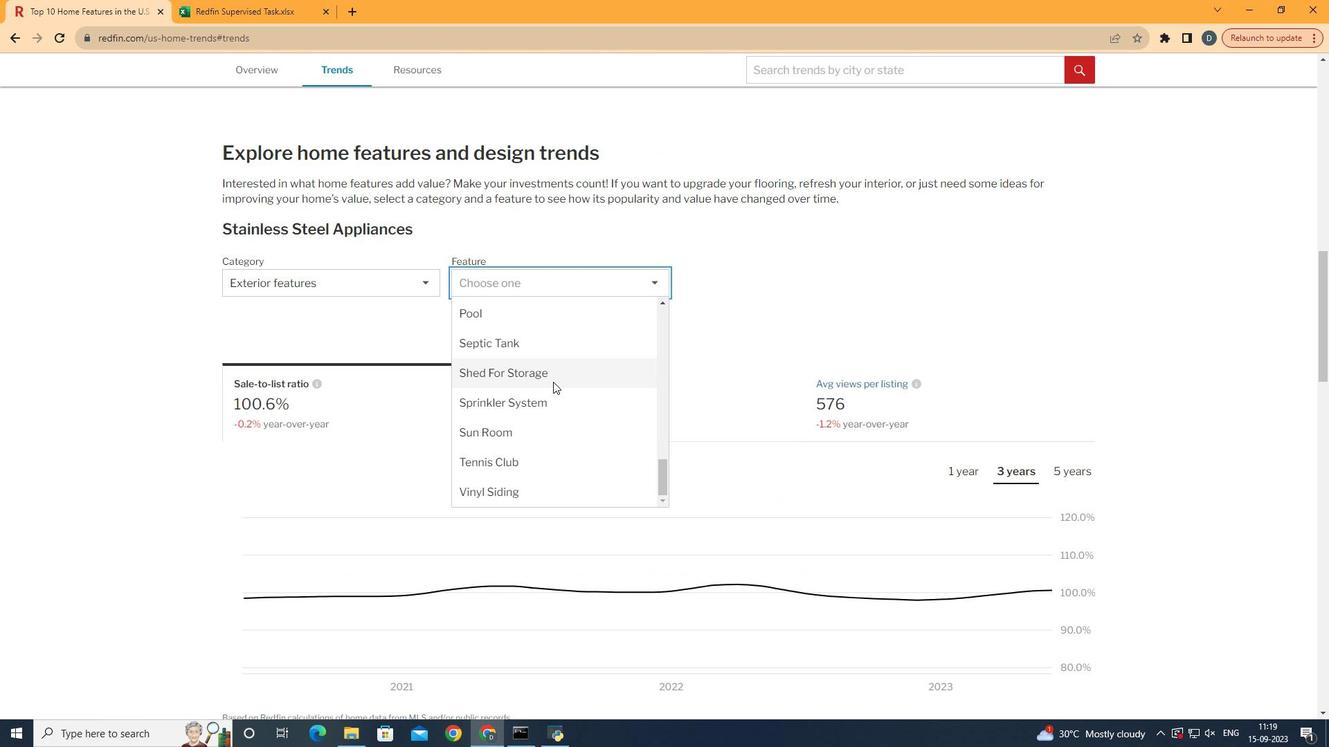 
Action: Mouse scrolled (551, 382) with delta (0, 0)
Screenshot: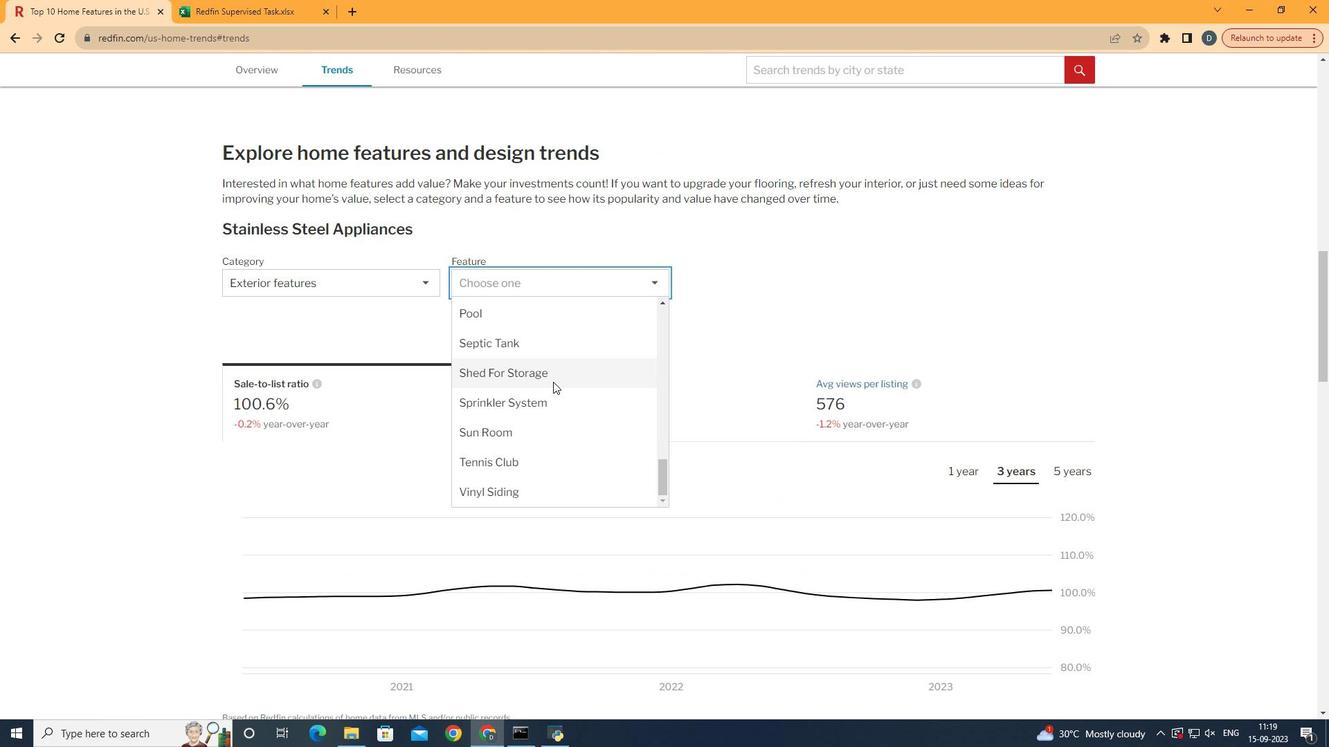 
Action: Mouse moved to (553, 382)
Screenshot: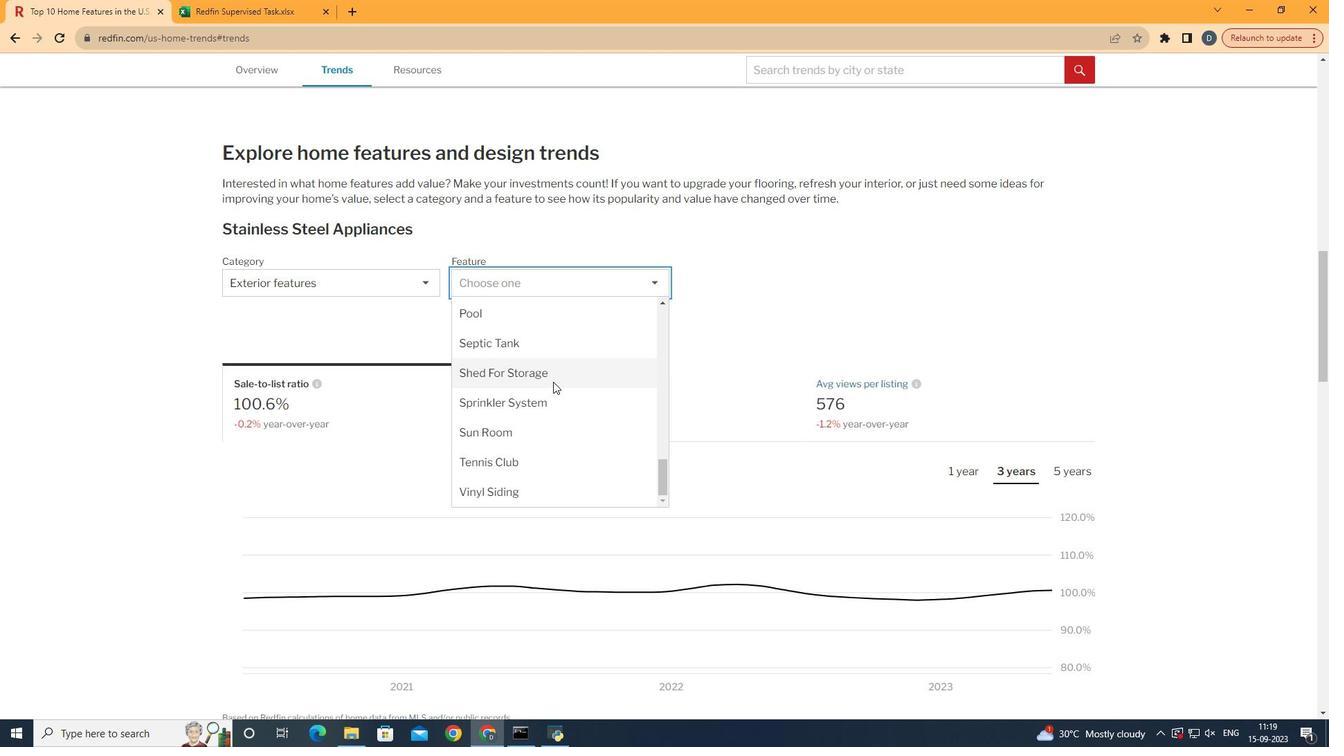 
Action: Mouse pressed left at (553, 382)
Screenshot: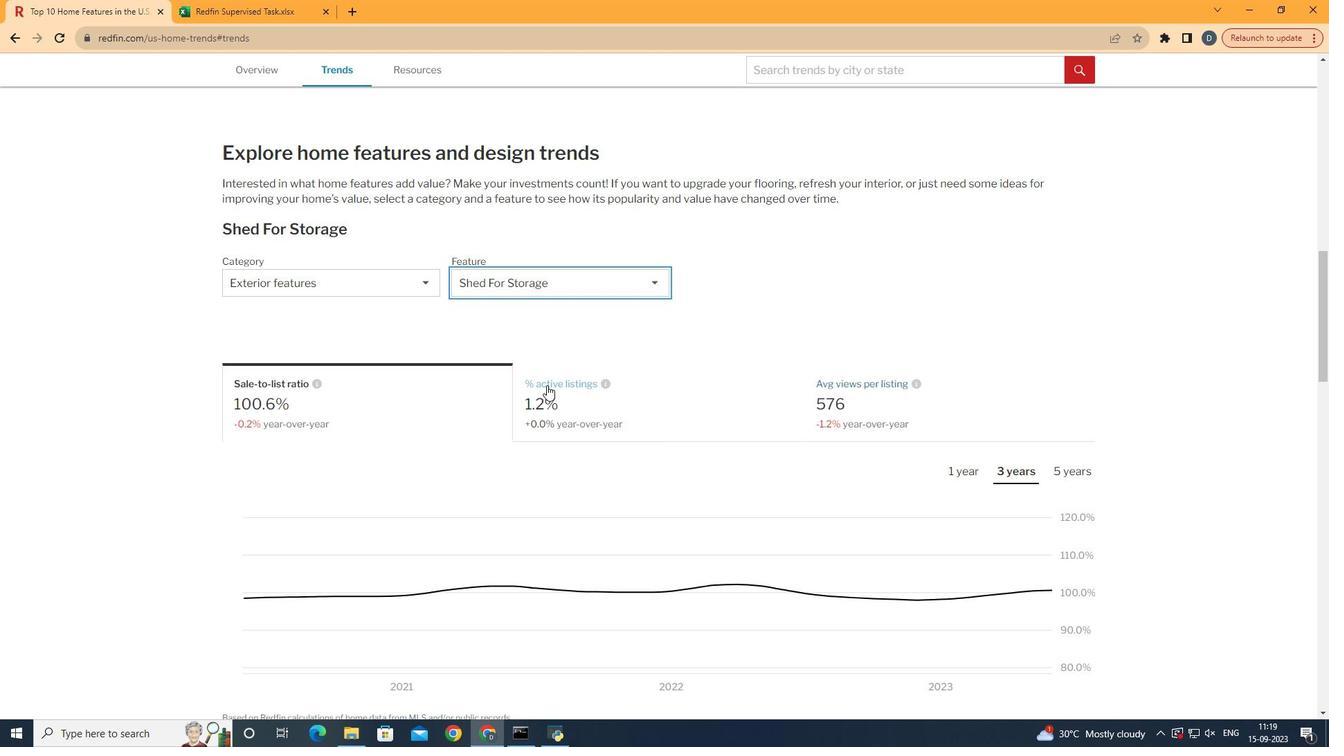 
Action: Mouse moved to (1069, 468)
Screenshot: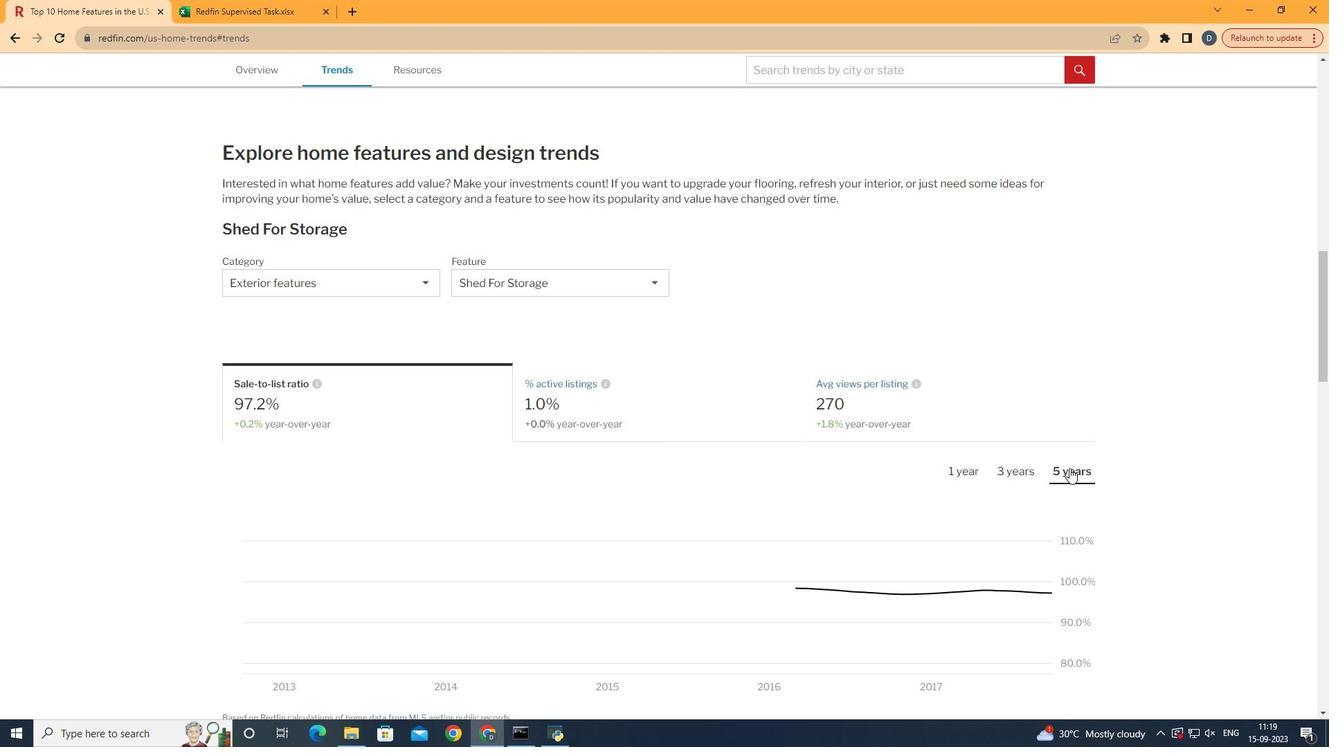
Action: Mouse pressed left at (1069, 468)
Screenshot: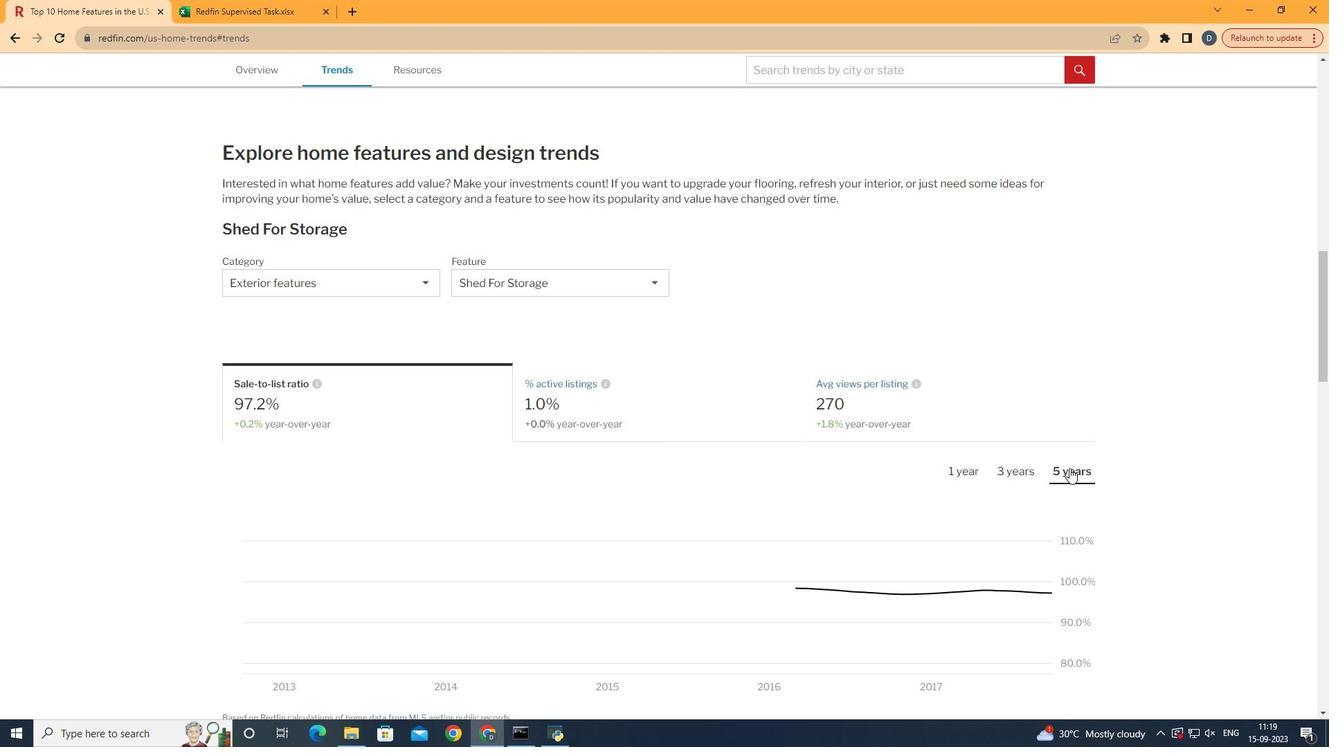 
Action: Mouse scrolled (1069, 468) with delta (0, 0)
Screenshot: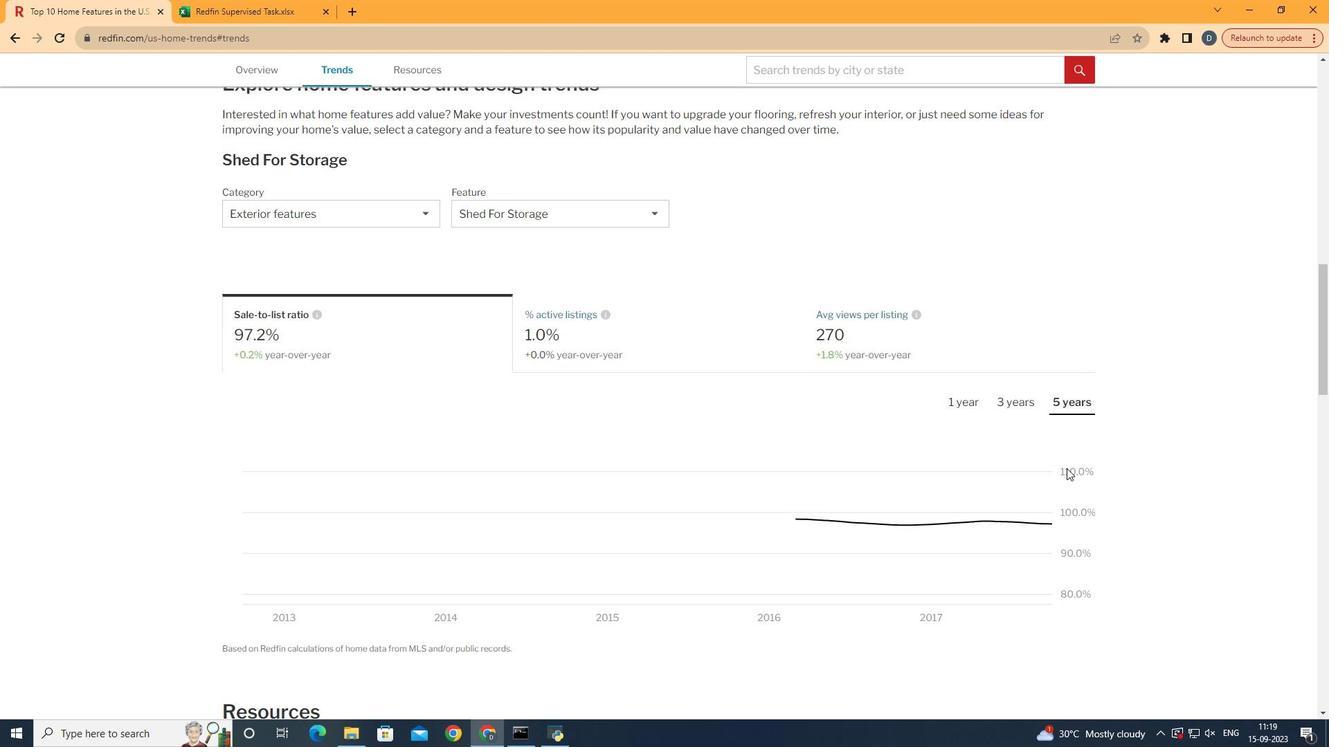 
